 Task: Find connections with filter location Iracemápolis with filter topic #healthwith filter profile language Potuguese with filter current company Merino Consulting Services with filter school Tumkur University, Tumkur with filter industry Breweries with filter service category Information Security with filter keywords title Building Inspector
Action: Mouse moved to (480, 93)
Screenshot: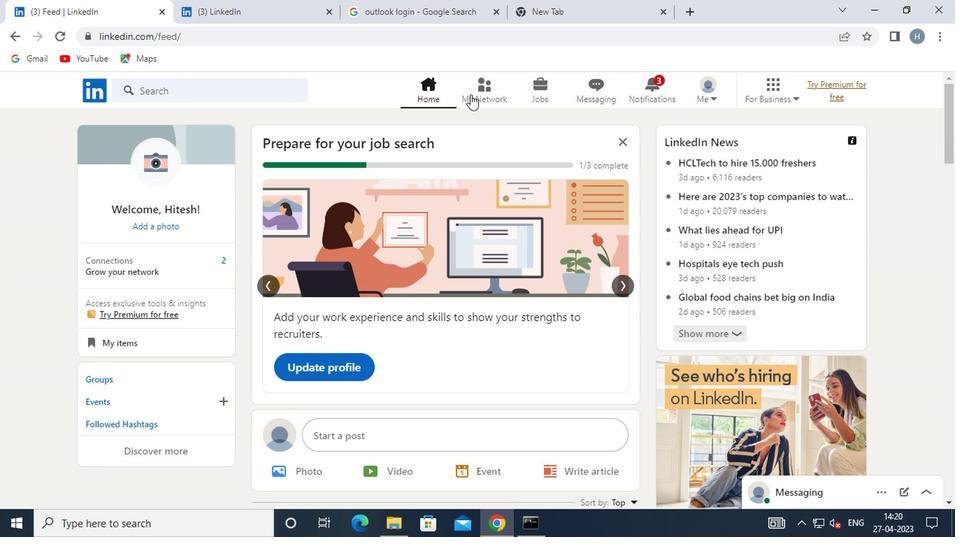 
Action: Mouse pressed left at (480, 93)
Screenshot: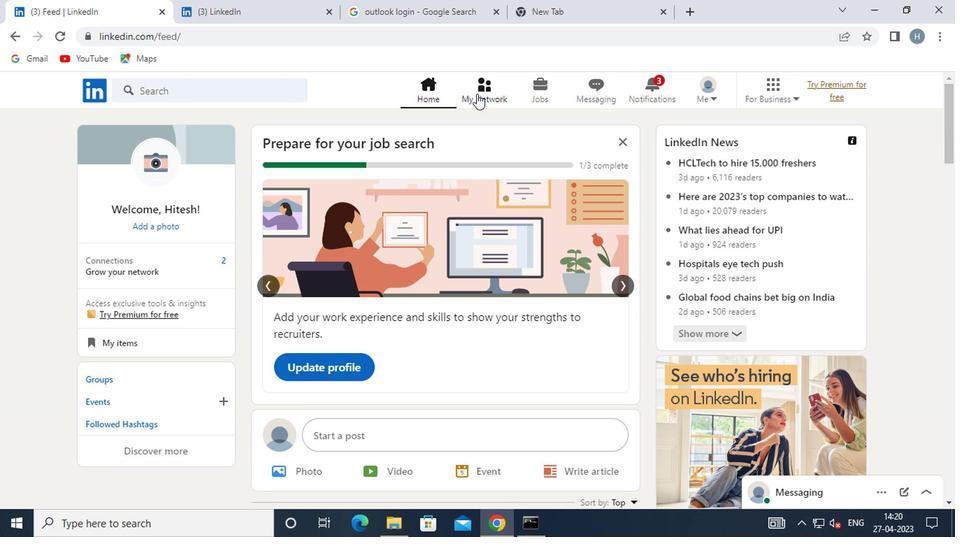 
Action: Mouse moved to (204, 166)
Screenshot: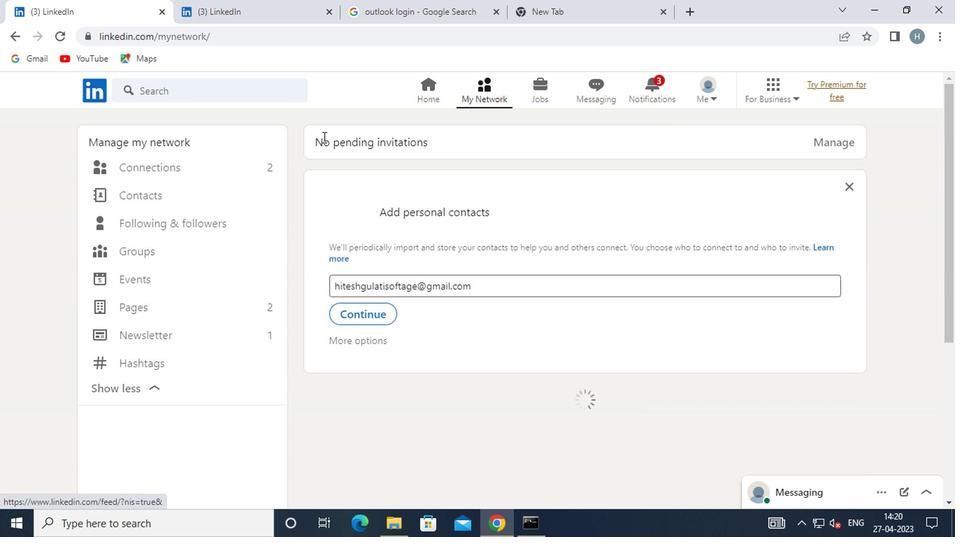 
Action: Mouse pressed left at (204, 166)
Screenshot: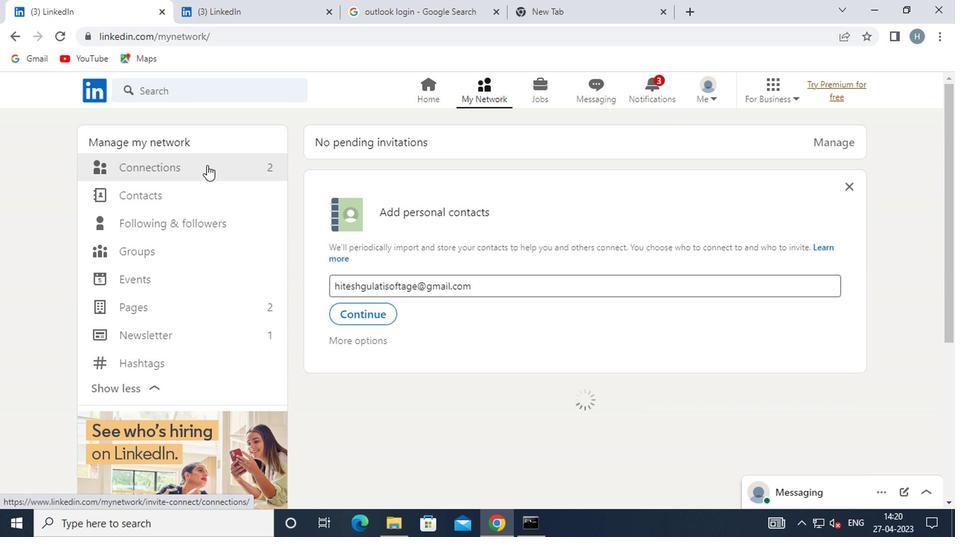 
Action: Mouse moved to (571, 165)
Screenshot: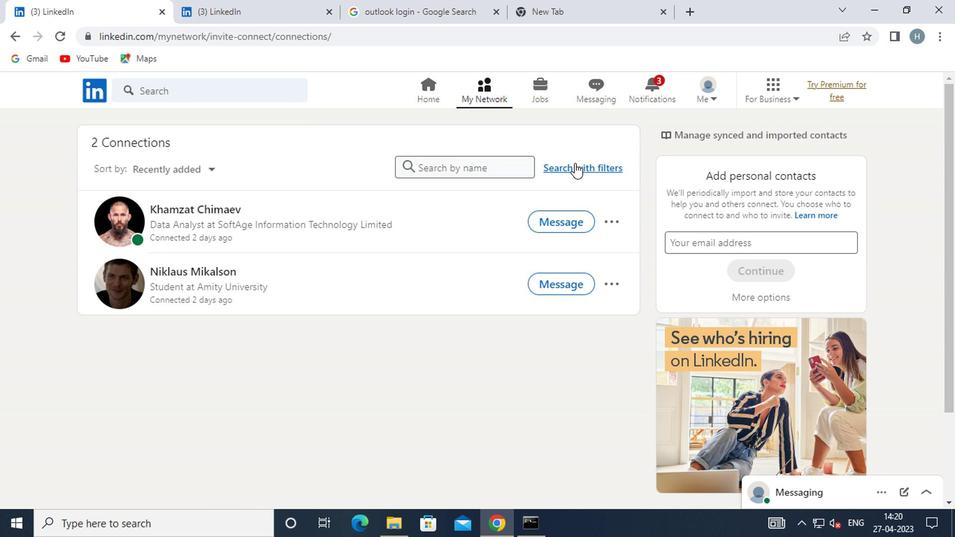 
Action: Mouse pressed left at (571, 165)
Screenshot: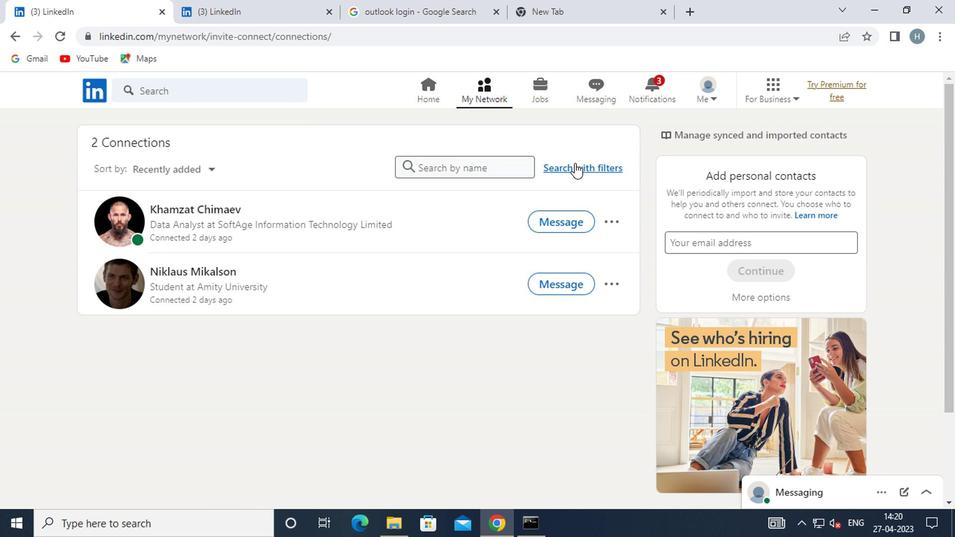 
Action: Mouse moved to (515, 129)
Screenshot: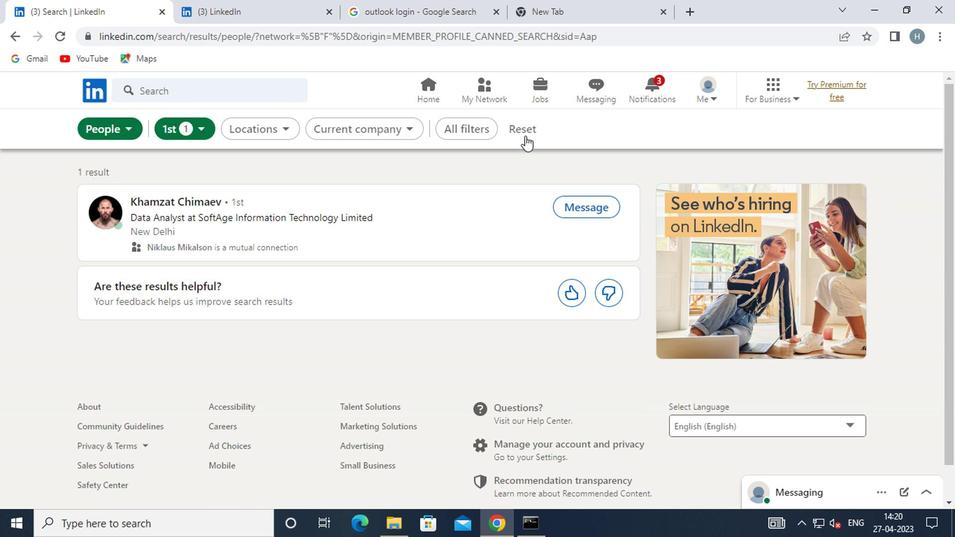 
Action: Mouse pressed left at (515, 129)
Screenshot: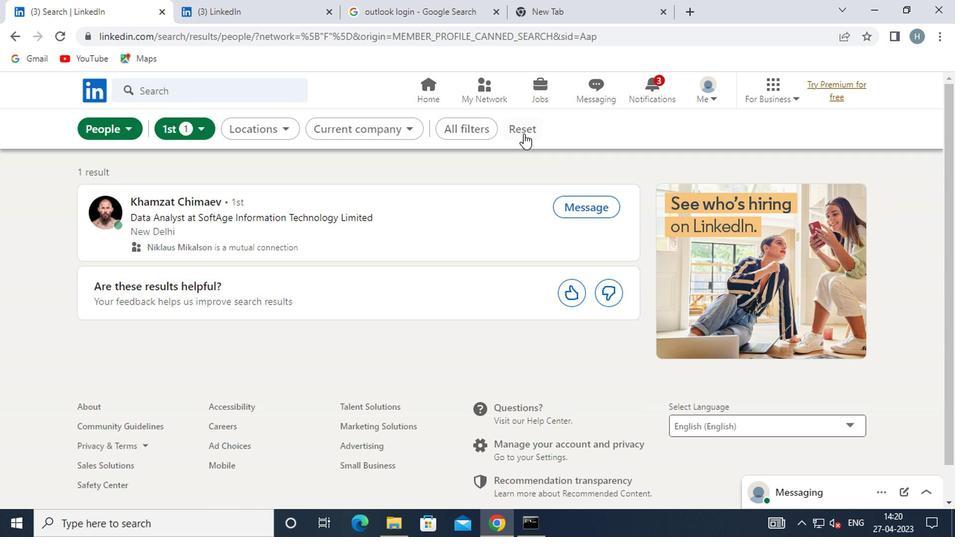 
Action: Mouse moved to (496, 129)
Screenshot: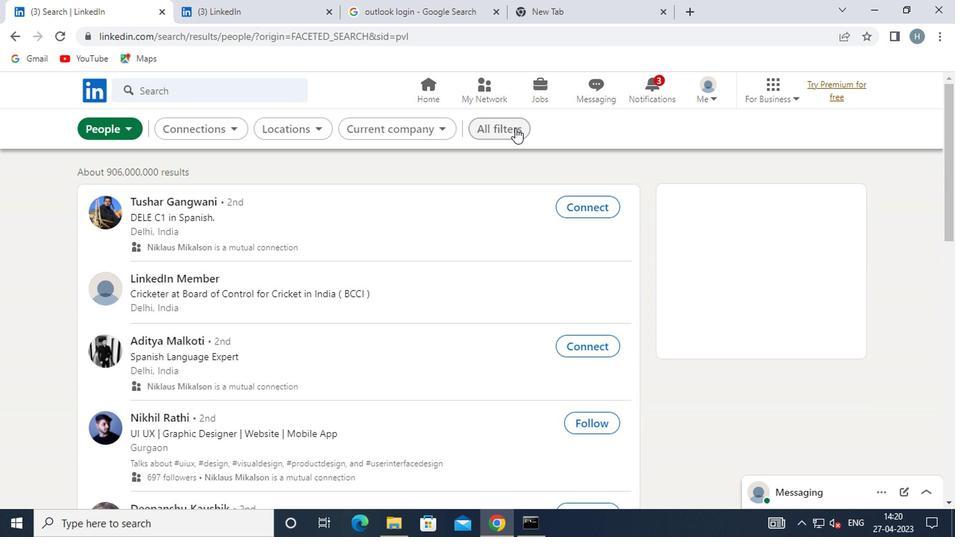 
Action: Mouse pressed left at (496, 129)
Screenshot: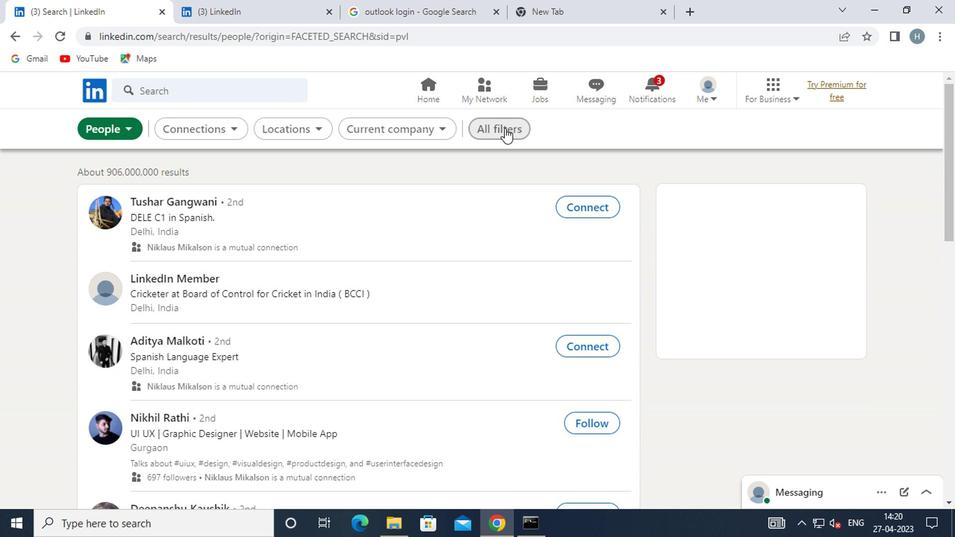 
Action: Mouse moved to (698, 327)
Screenshot: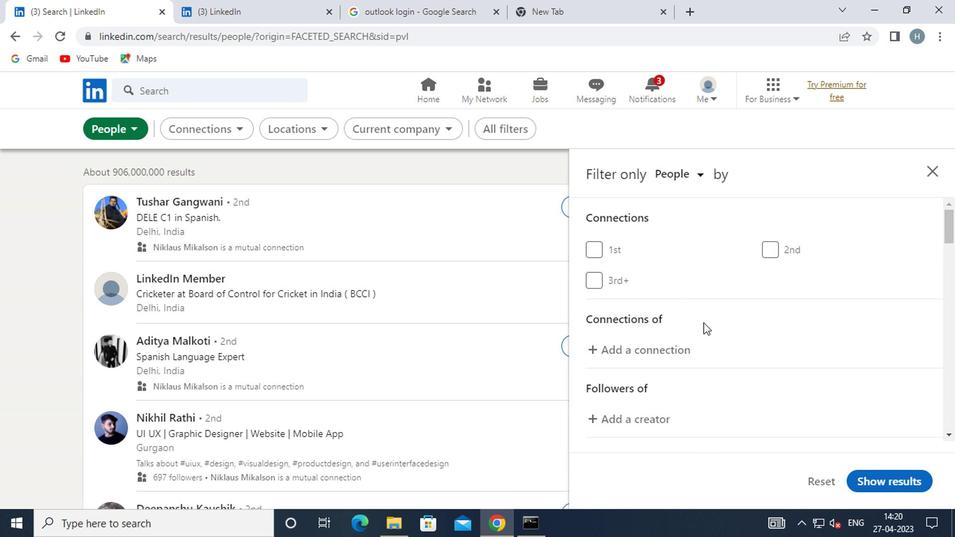 
Action: Mouse scrolled (698, 326) with delta (0, 0)
Screenshot: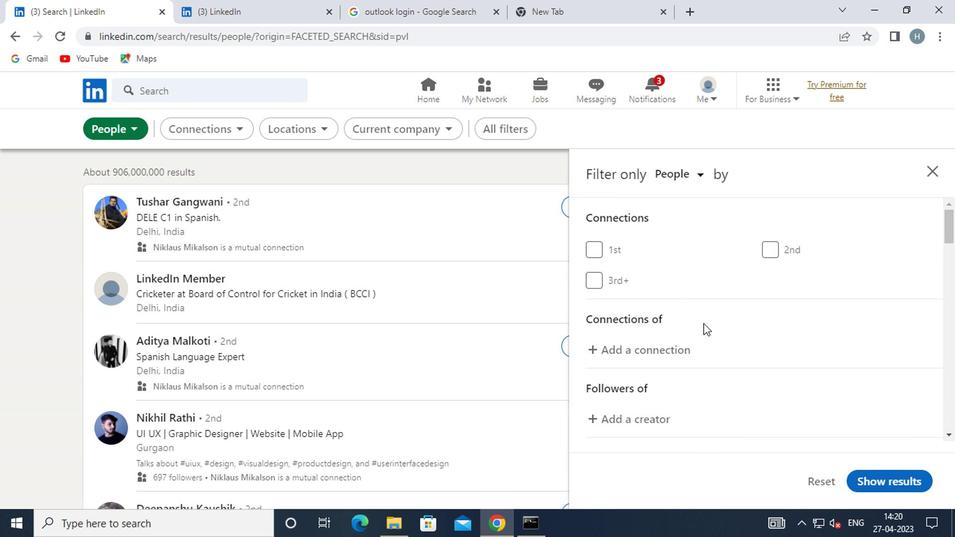 
Action: Mouse scrolled (698, 326) with delta (0, 0)
Screenshot: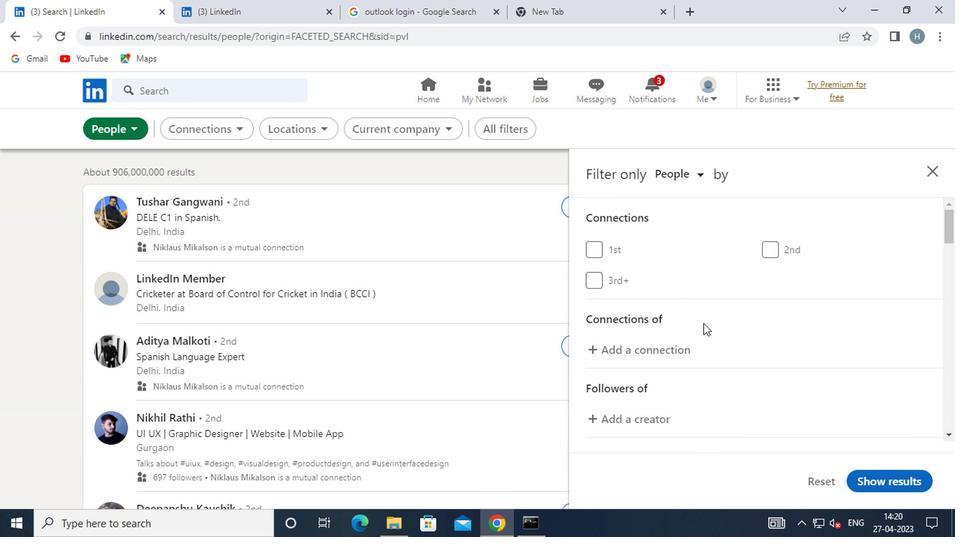 
Action: Mouse scrolled (698, 326) with delta (0, 0)
Screenshot: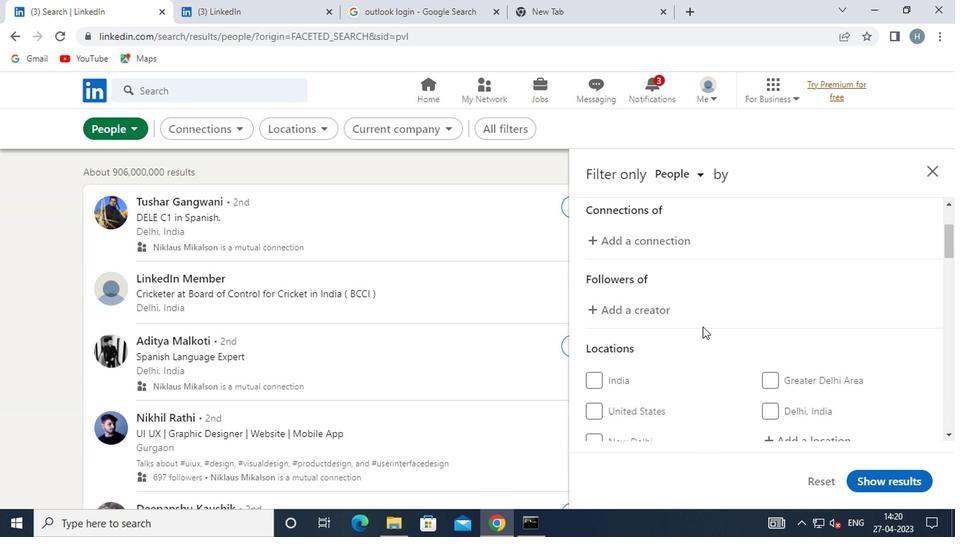 
Action: Mouse moved to (777, 337)
Screenshot: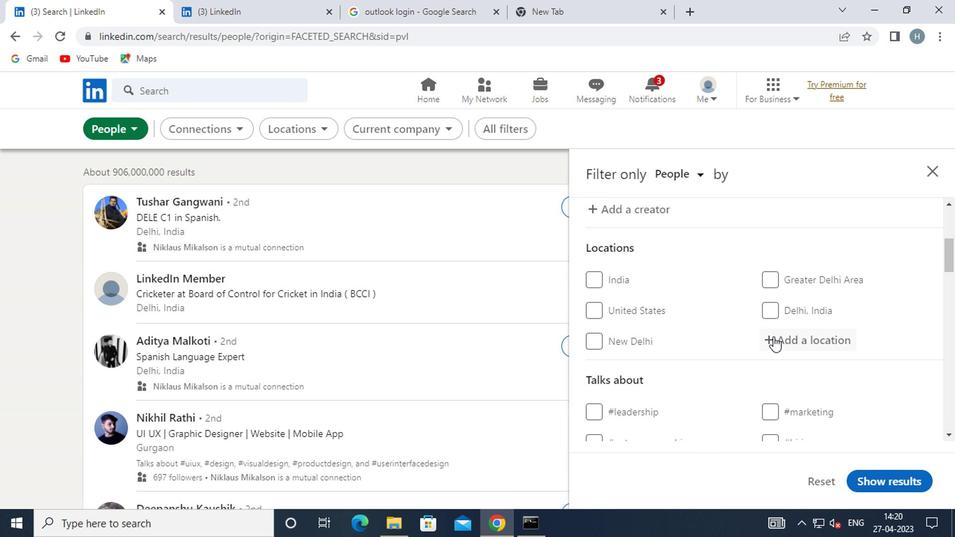 
Action: Mouse pressed left at (777, 337)
Screenshot: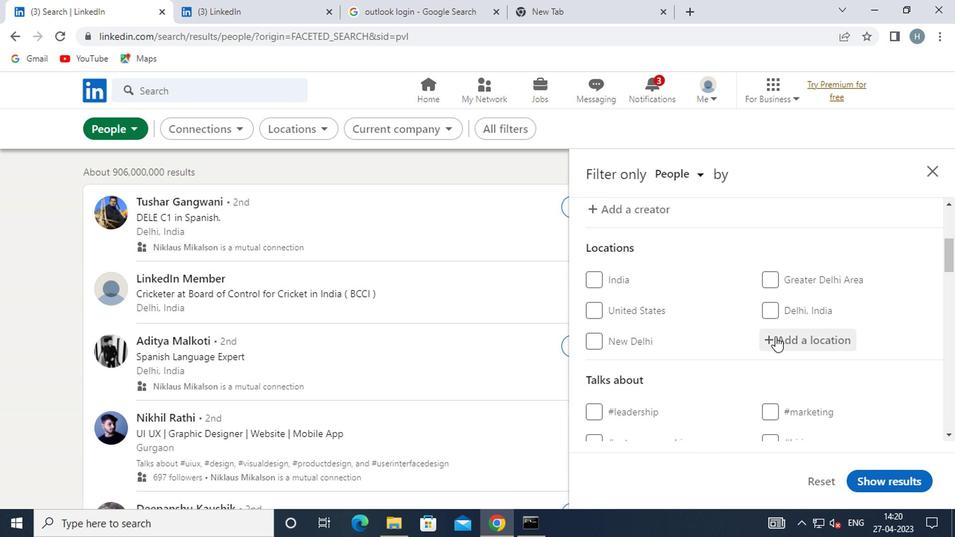 
Action: Mouse moved to (779, 337)
Screenshot: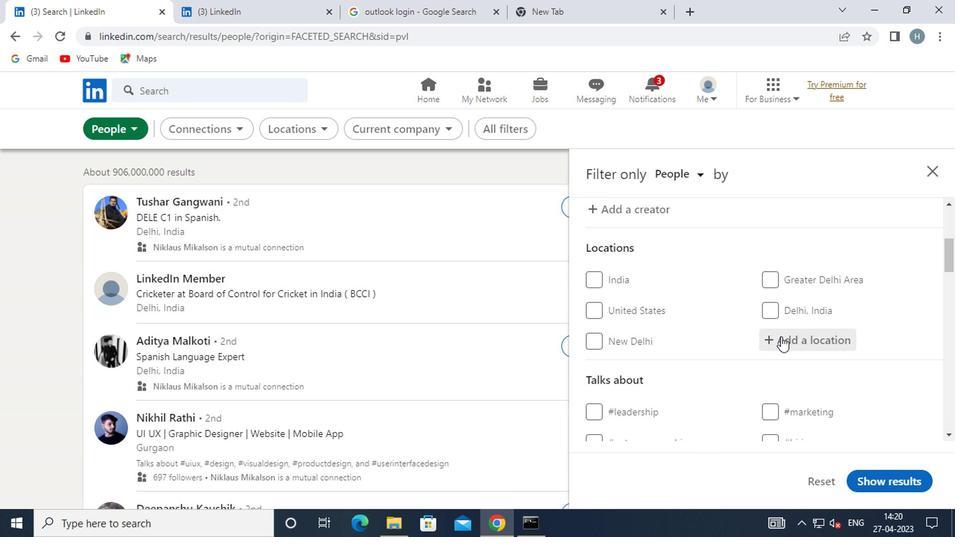 
Action: Key pressed iracemapolis
Screenshot: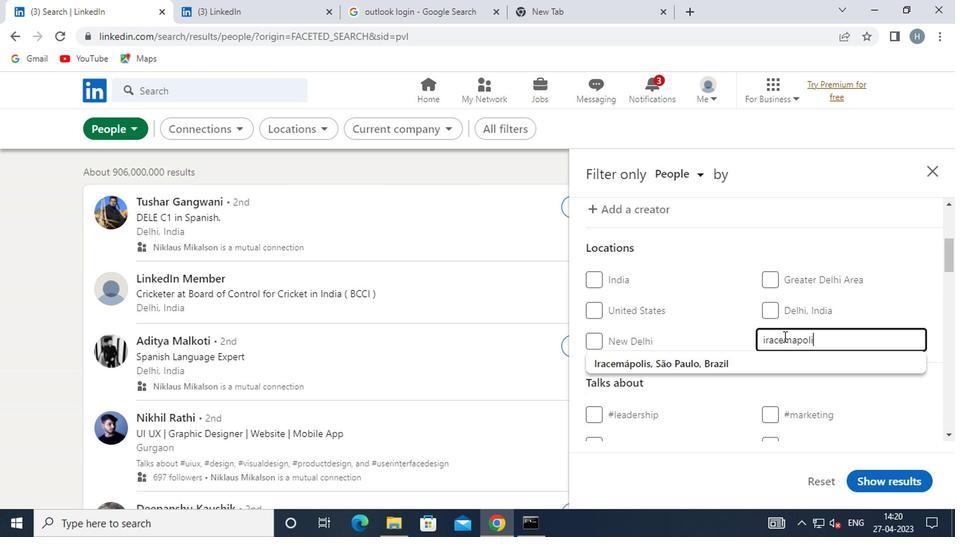 
Action: Mouse moved to (902, 314)
Screenshot: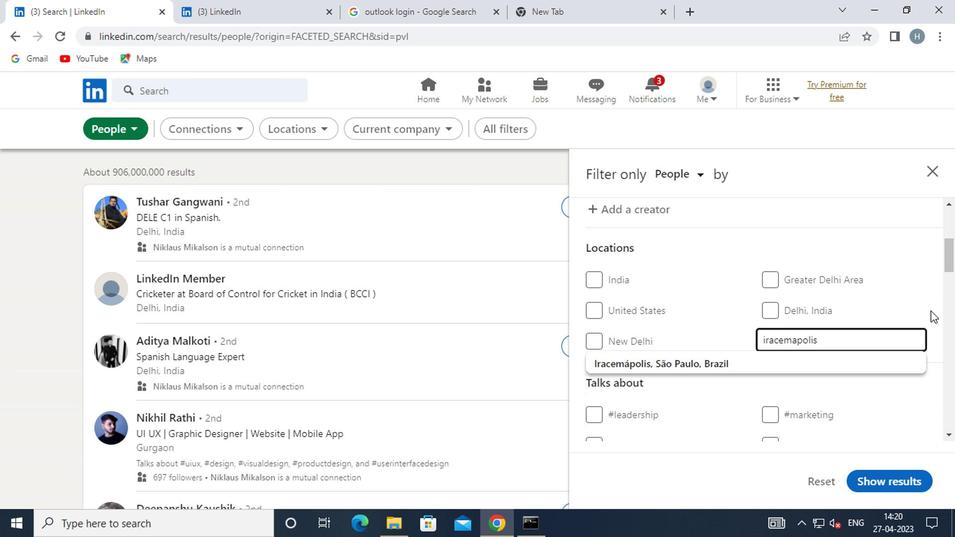 
Action: Mouse pressed left at (902, 314)
Screenshot: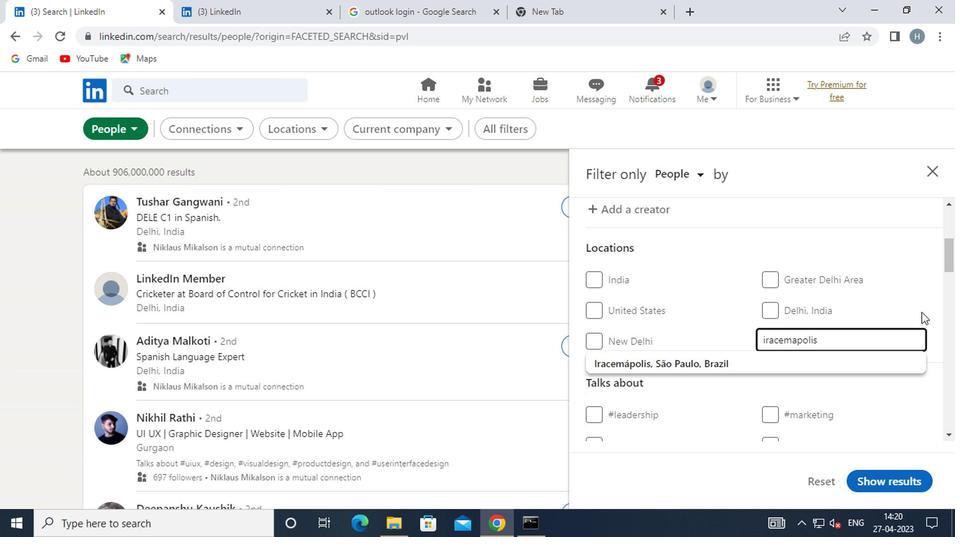 
Action: Mouse moved to (888, 316)
Screenshot: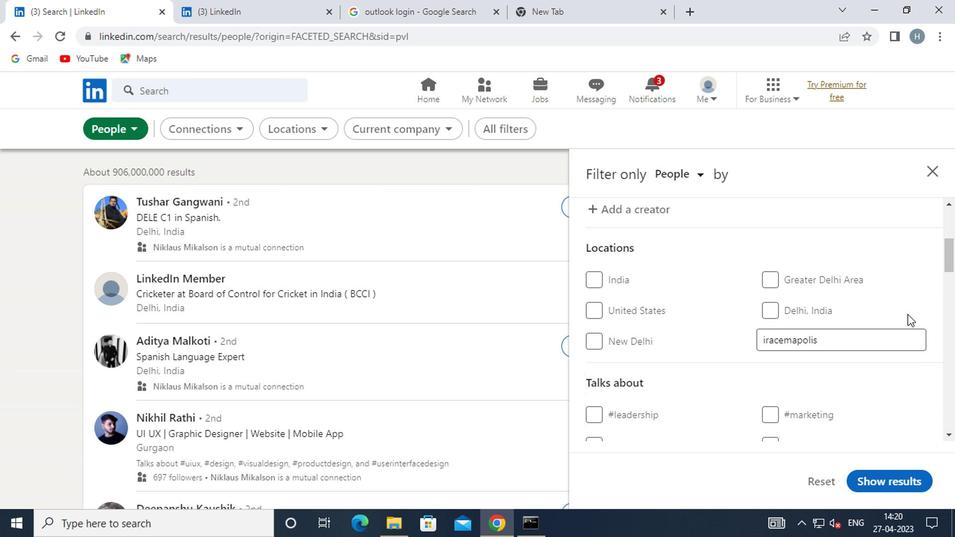 
Action: Mouse scrolled (888, 315) with delta (0, 0)
Screenshot: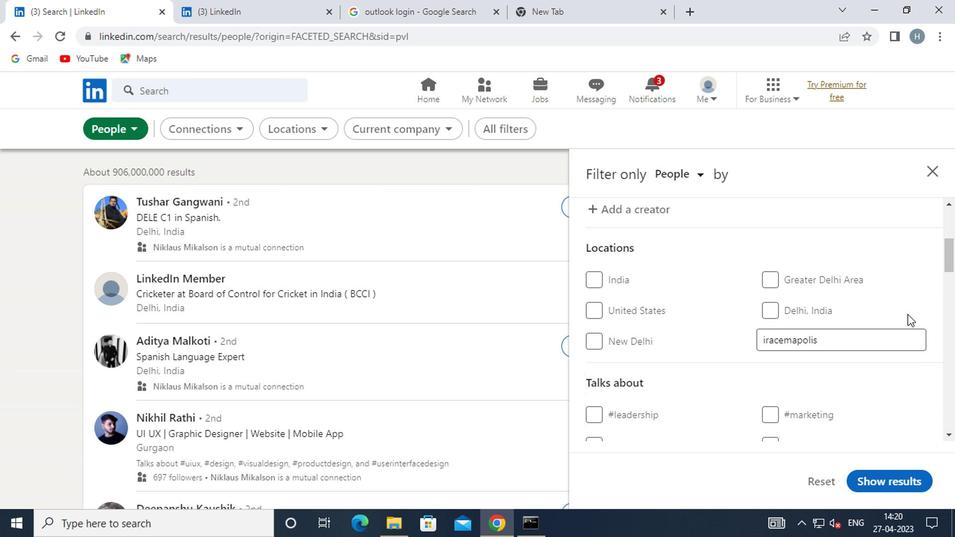 
Action: Mouse moved to (882, 316)
Screenshot: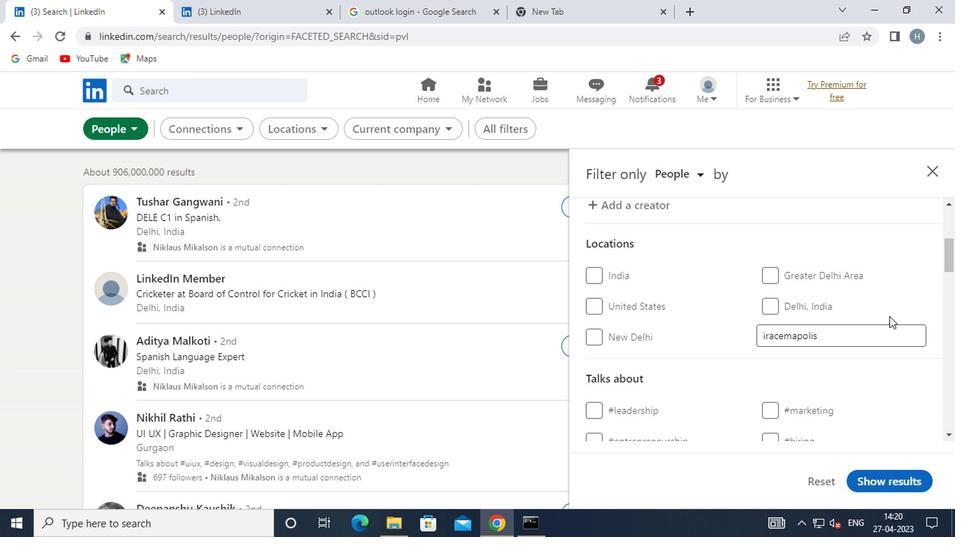 
Action: Mouse scrolled (882, 316) with delta (0, 0)
Screenshot: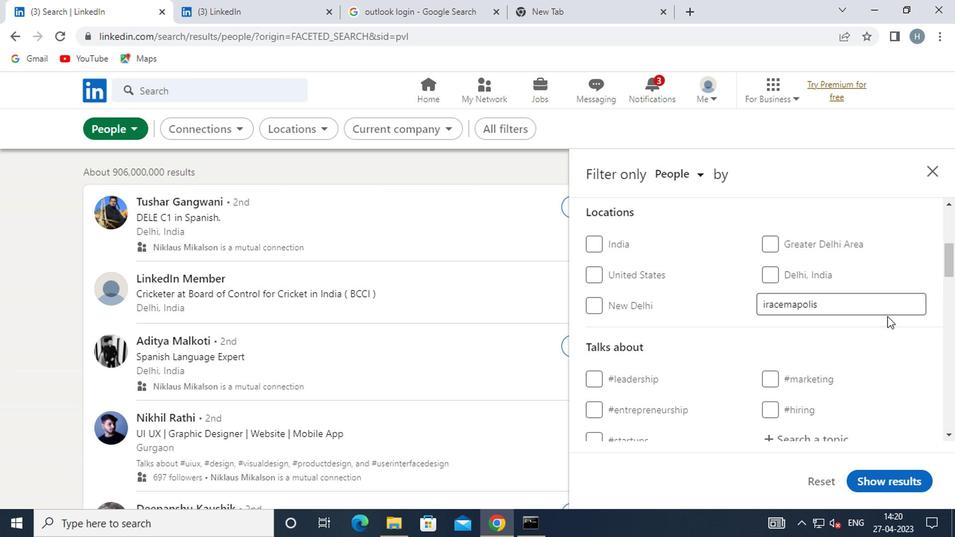
Action: Mouse moved to (801, 332)
Screenshot: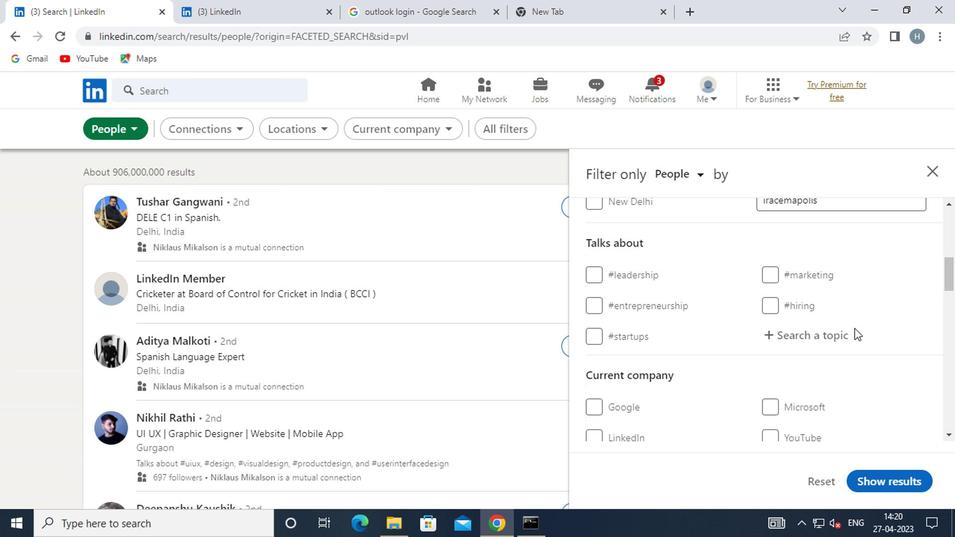 
Action: Mouse pressed left at (801, 332)
Screenshot: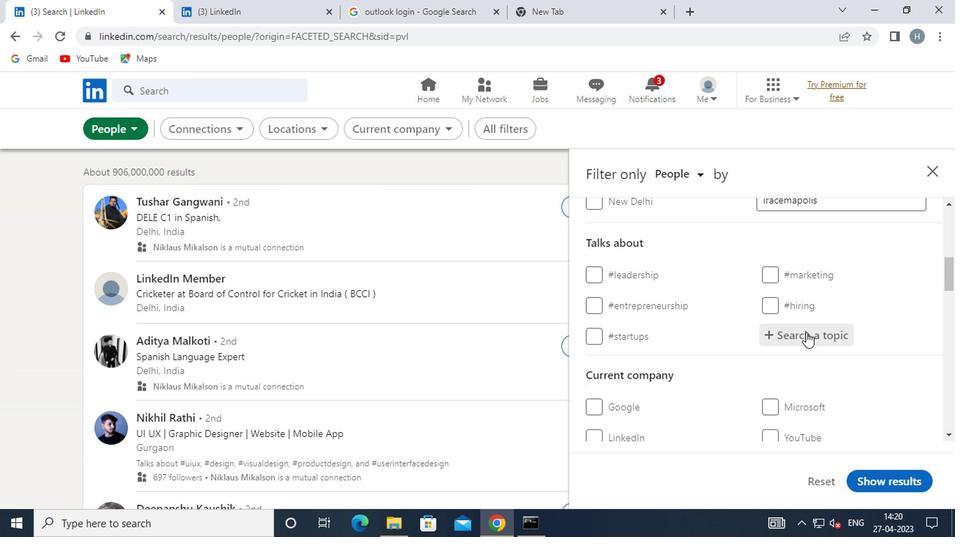 
Action: Mouse moved to (797, 330)
Screenshot: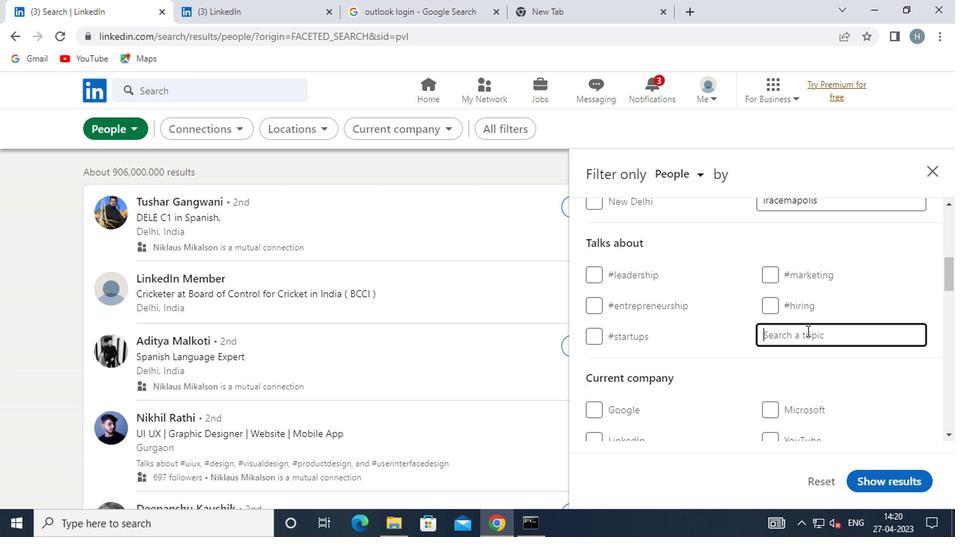 
Action: Key pressed <Key.shift>#HE
Screenshot: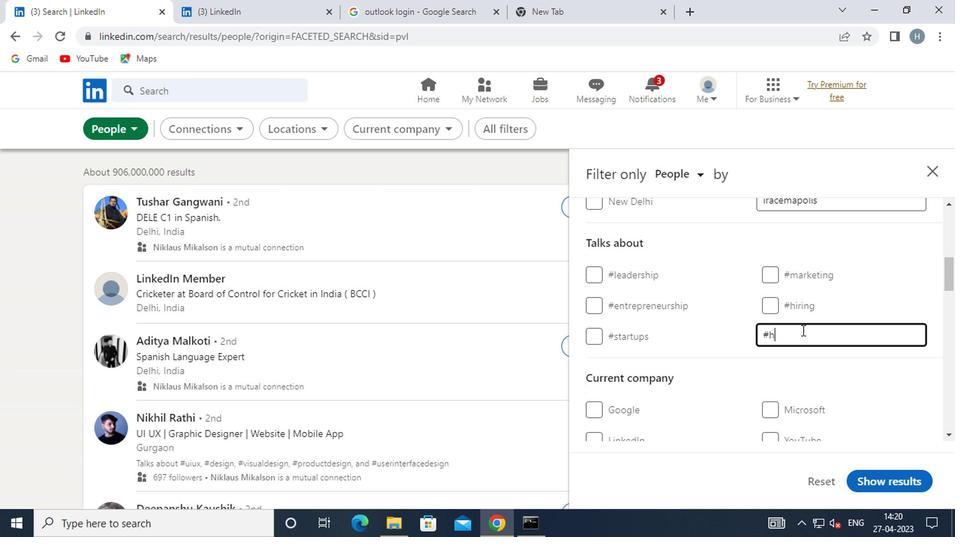 
Action: Mouse moved to (795, 330)
Screenshot: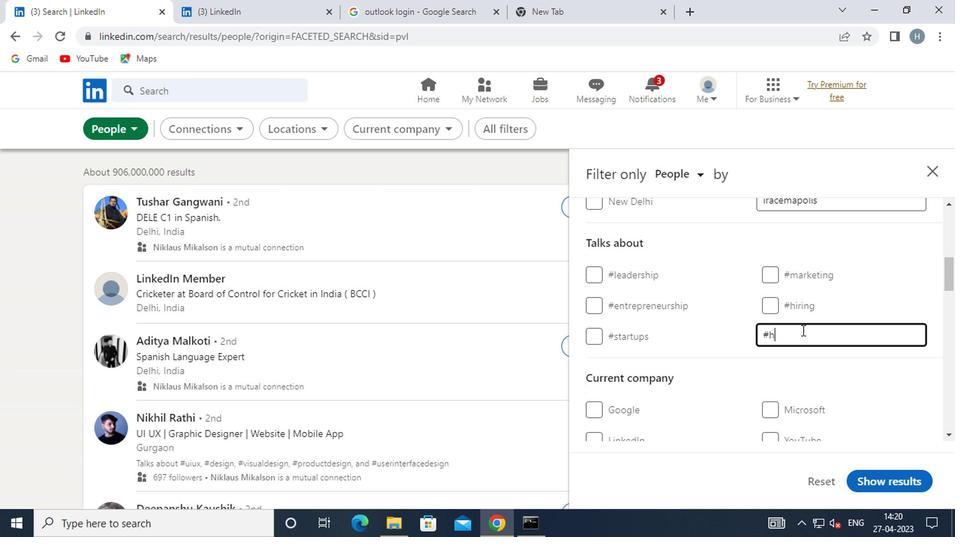 
Action: Key pressed ALTHWITH
Screenshot: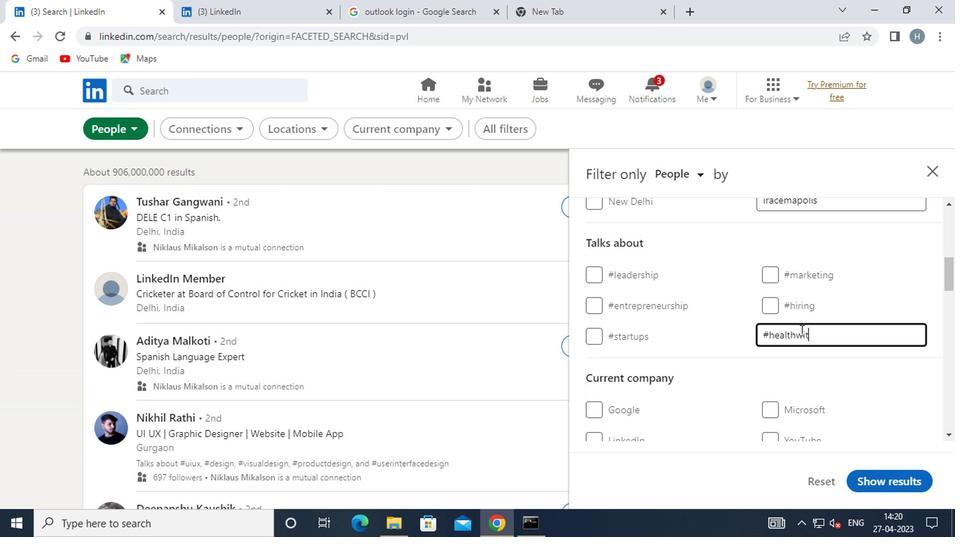 
Action: Mouse moved to (823, 373)
Screenshot: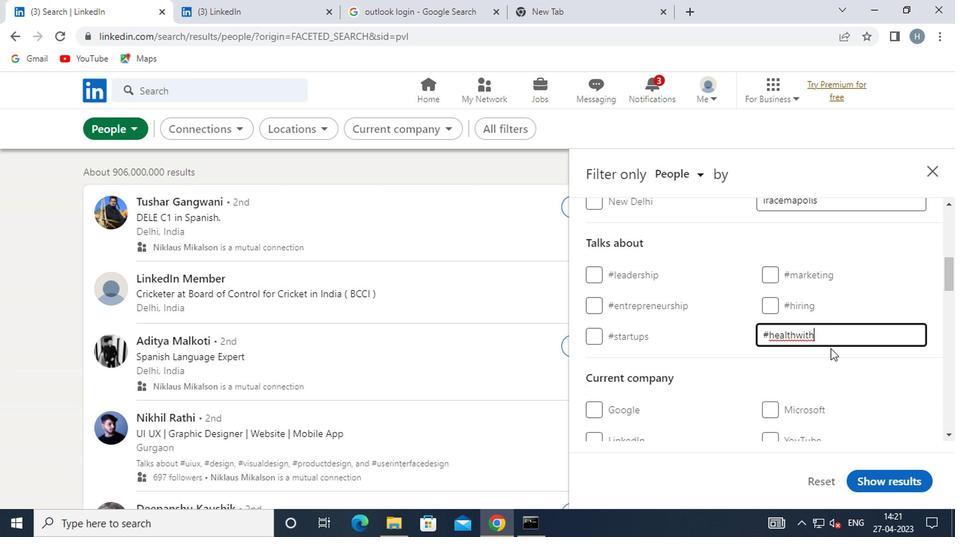 
Action: Mouse pressed left at (823, 373)
Screenshot: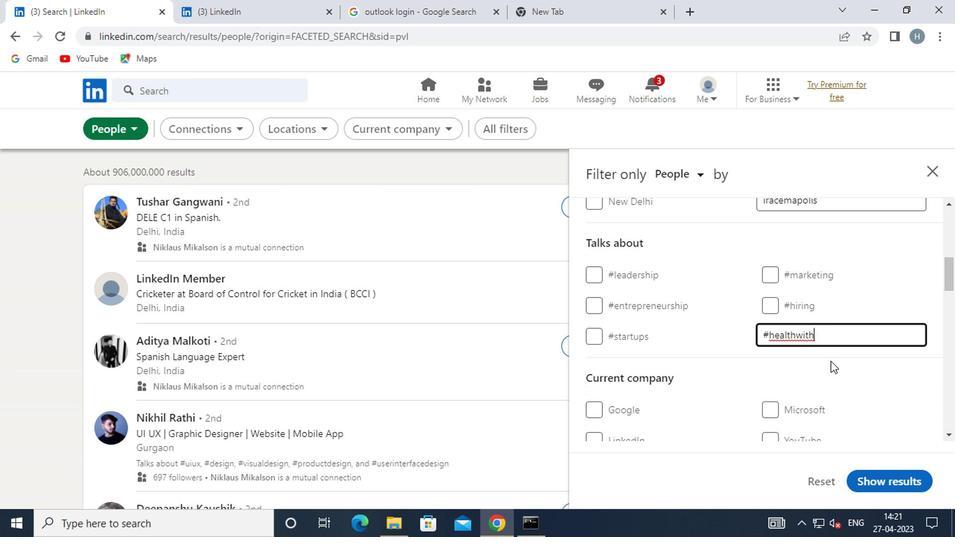 
Action: Mouse scrolled (823, 372) with delta (0, 0)
Screenshot: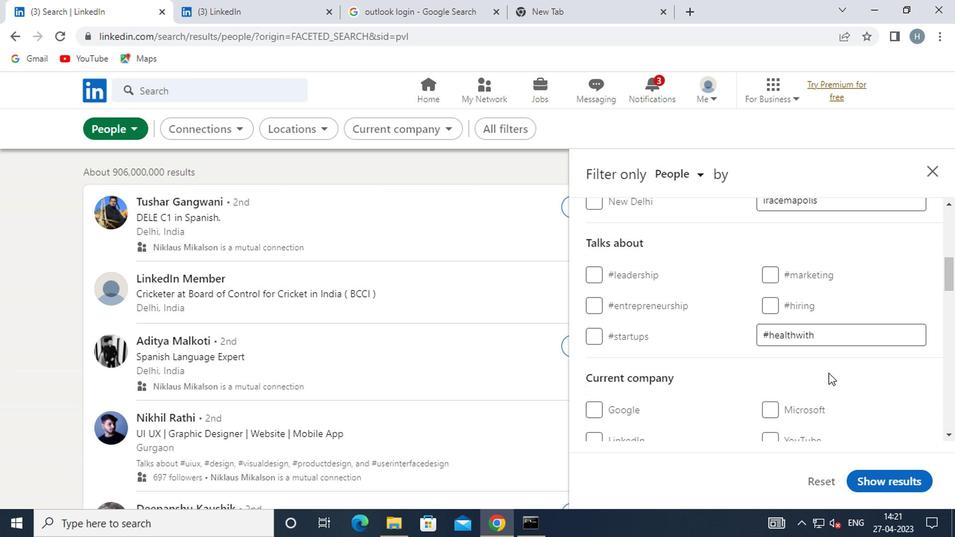 
Action: Mouse moved to (812, 393)
Screenshot: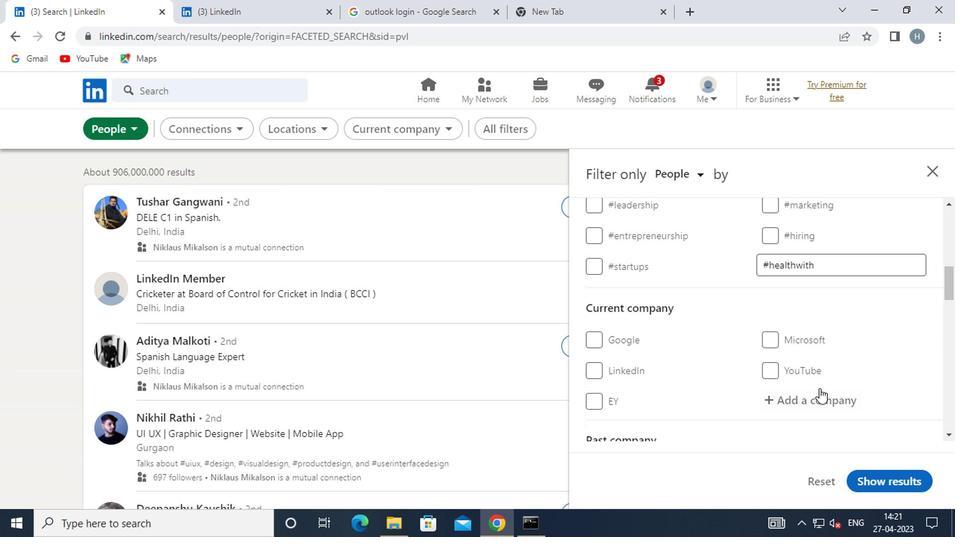 
Action: Mouse pressed left at (812, 393)
Screenshot: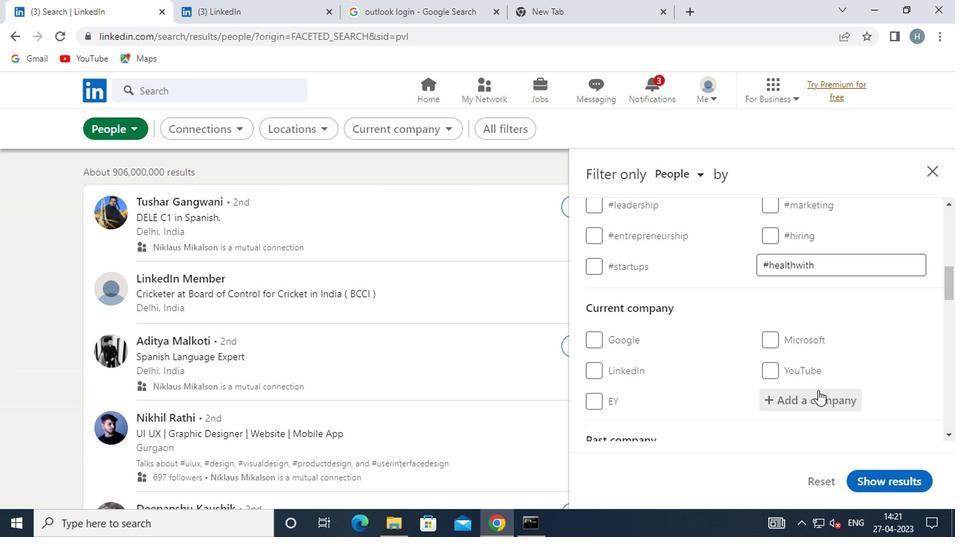 
Action: Key pressed <Key.shift>MERINO<Key.space><Key.shift>CO
Screenshot: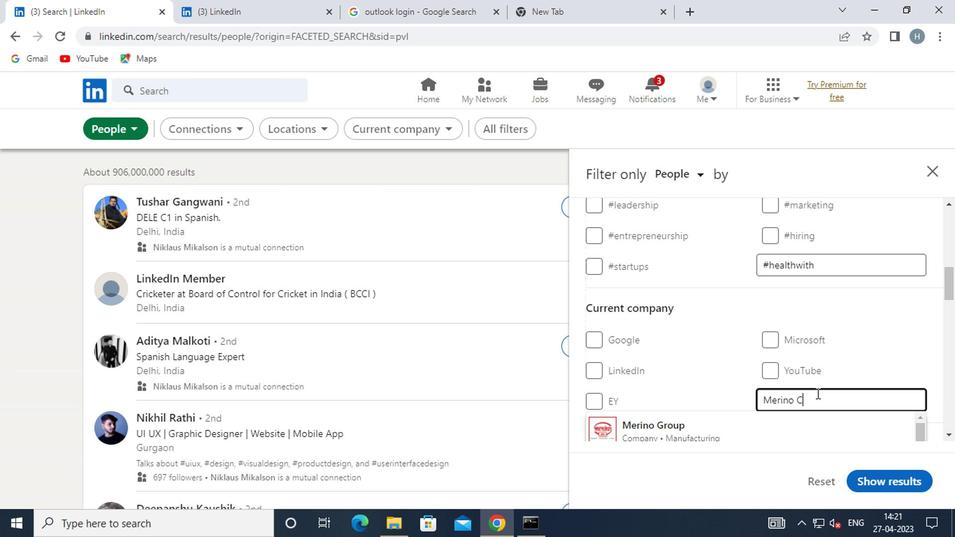 
Action: Mouse moved to (773, 398)
Screenshot: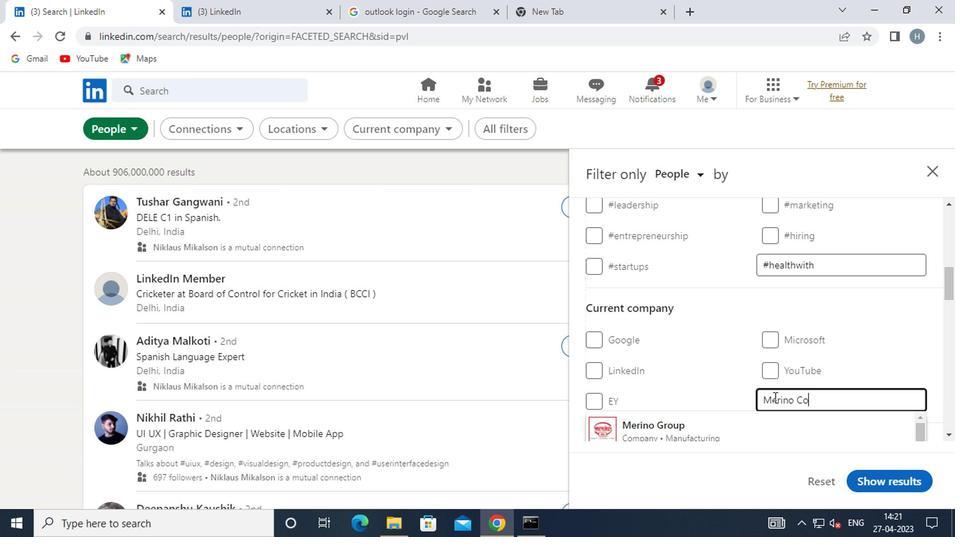 
Action: Mouse scrolled (773, 398) with delta (0, 0)
Screenshot: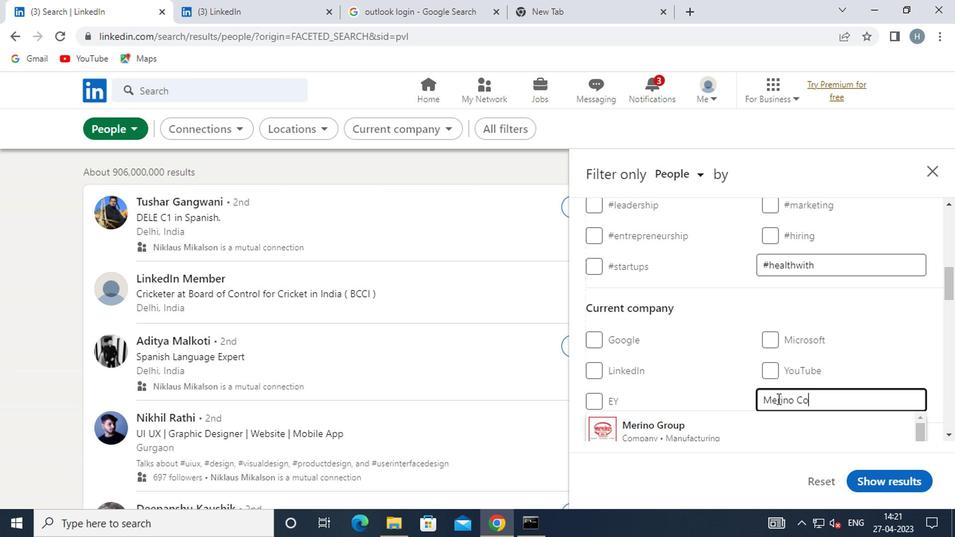 
Action: Mouse scrolled (773, 398) with delta (0, 0)
Screenshot: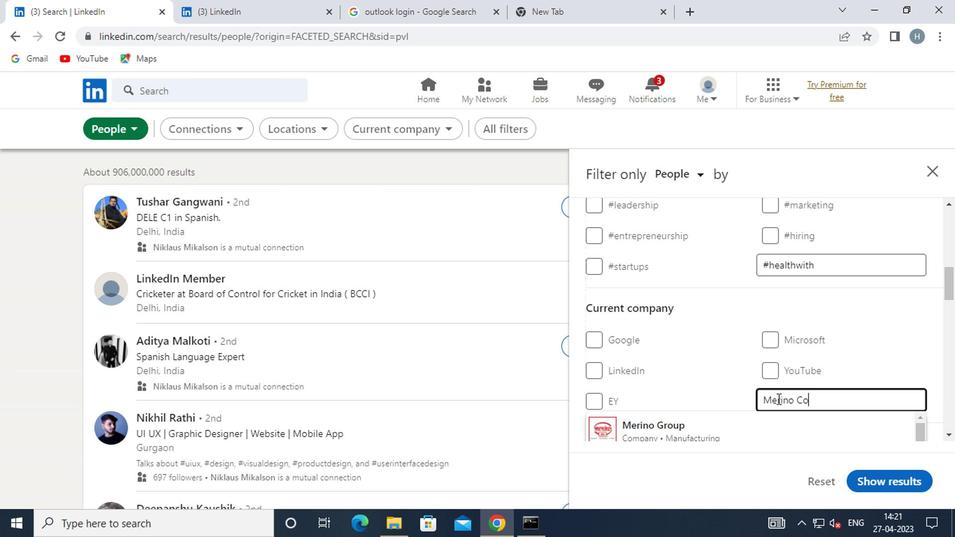 
Action: Mouse moved to (805, 388)
Screenshot: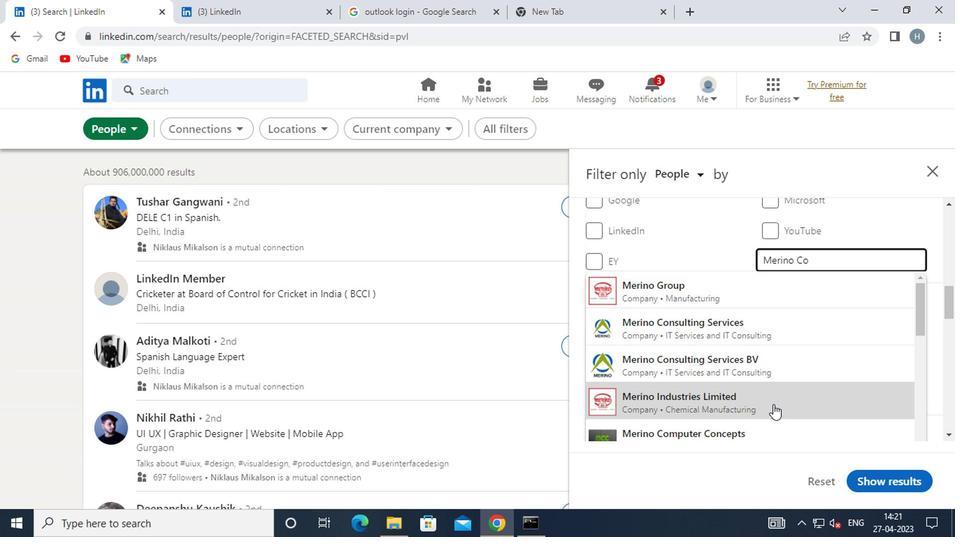 
Action: Key pressed NSU
Screenshot: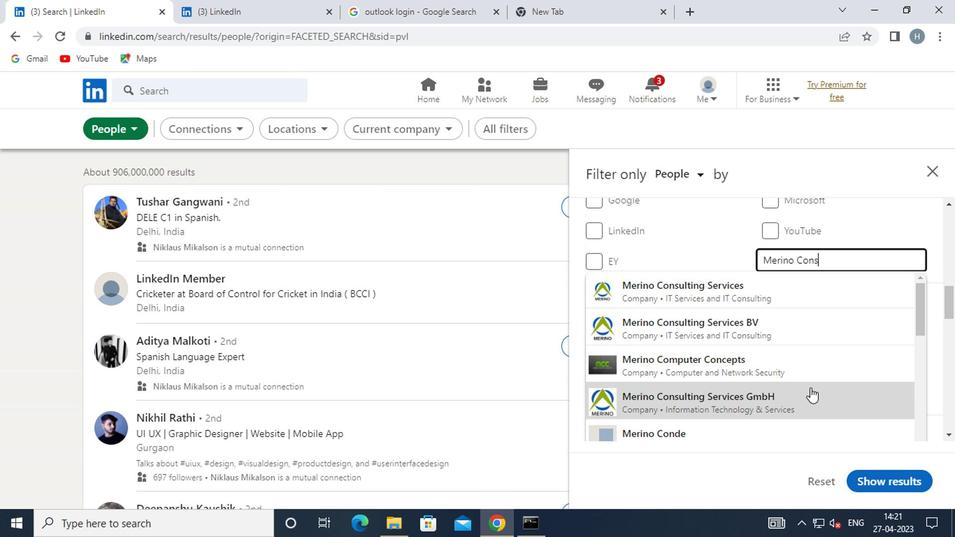 
Action: Mouse moved to (807, 387)
Screenshot: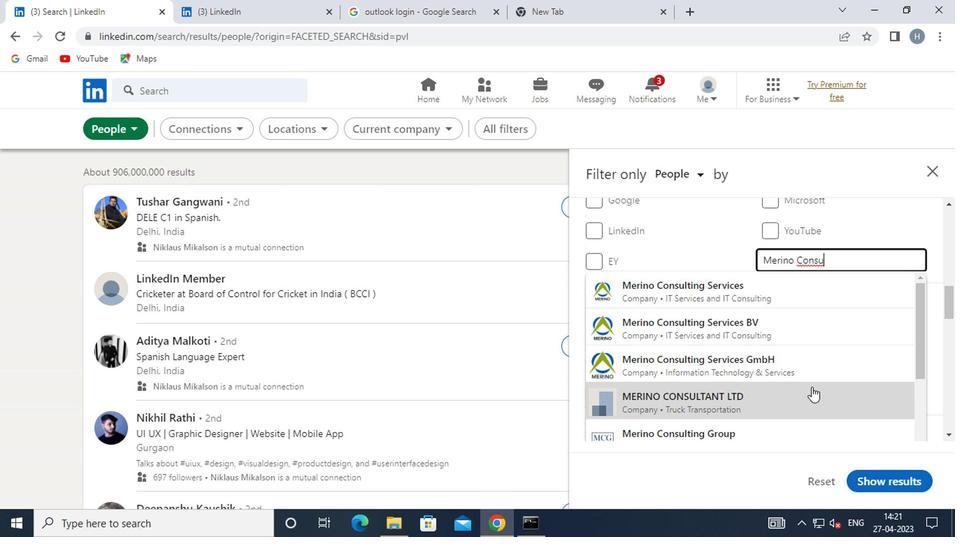 
Action: Key pressed L
Screenshot: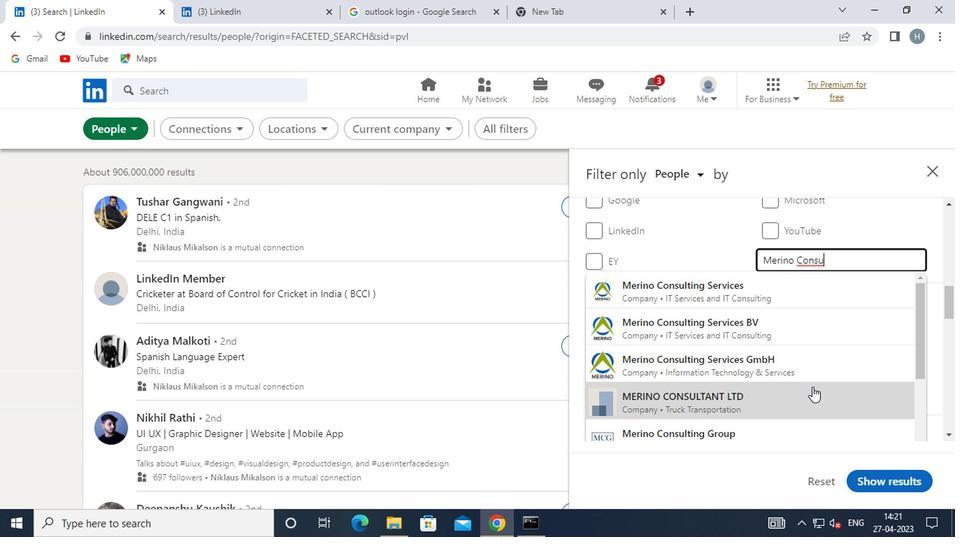 
Action: Mouse moved to (785, 296)
Screenshot: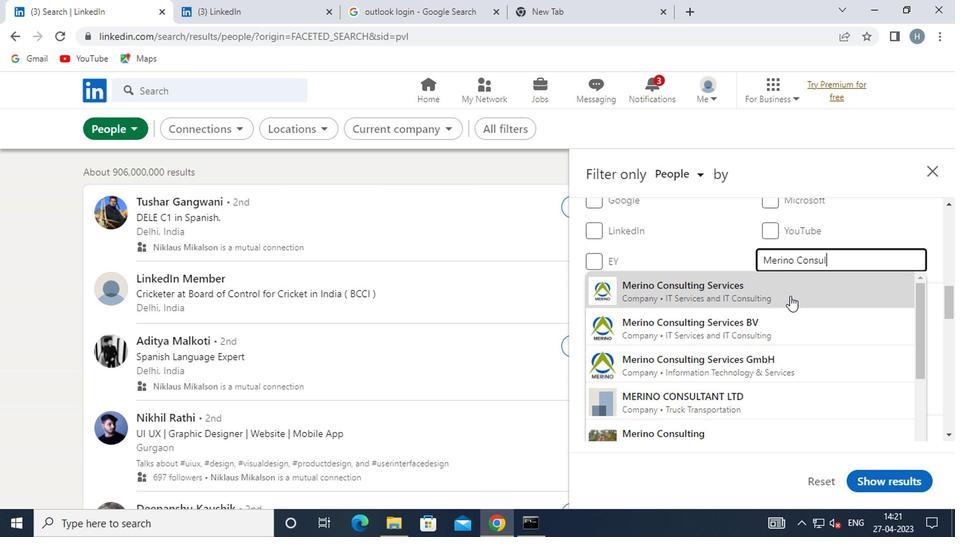 
Action: Mouse pressed left at (785, 296)
Screenshot: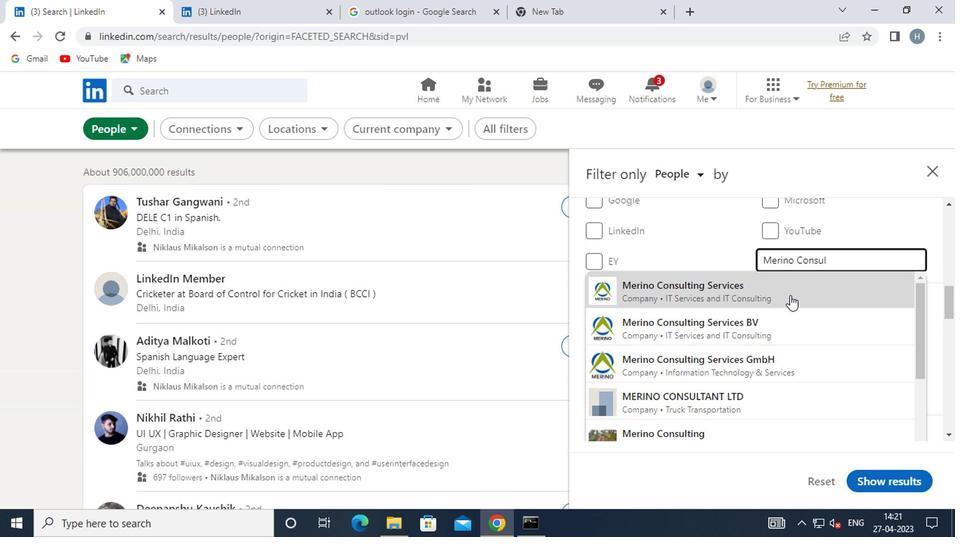 
Action: Mouse scrolled (785, 295) with delta (0, 0)
Screenshot: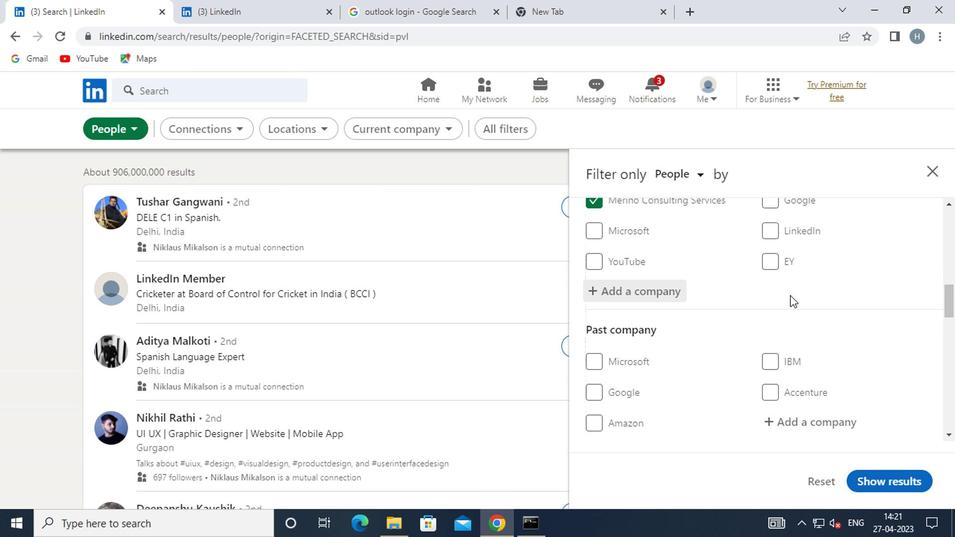 
Action: Mouse moved to (793, 371)
Screenshot: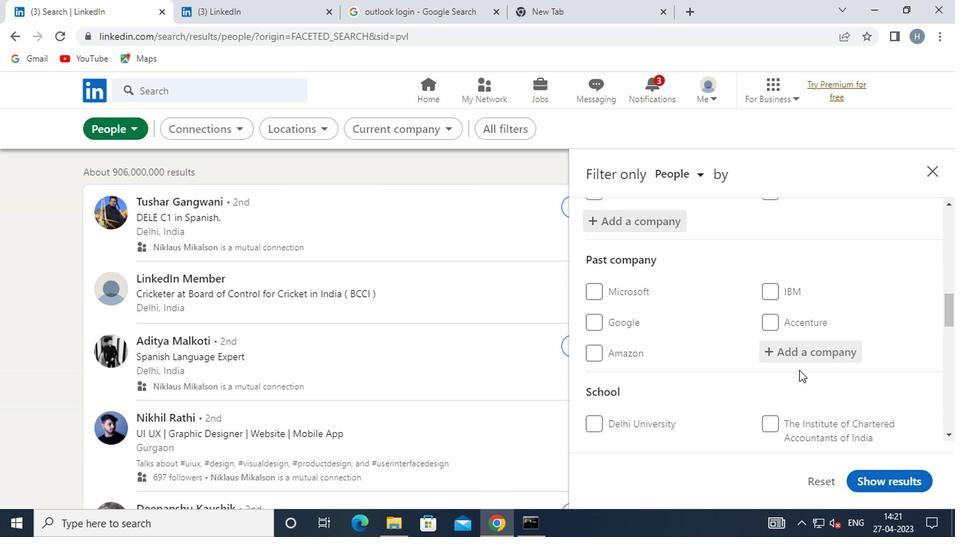 
Action: Mouse scrolled (793, 370) with delta (0, 0)
Screenshot: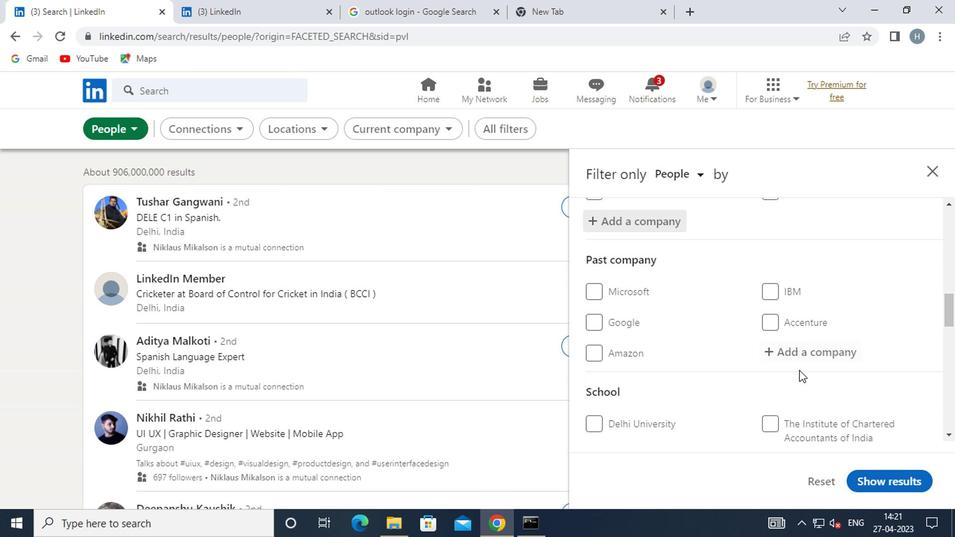 
Action: Mouse scrolled (793, 370) with delta (0, 0)
Screenshot: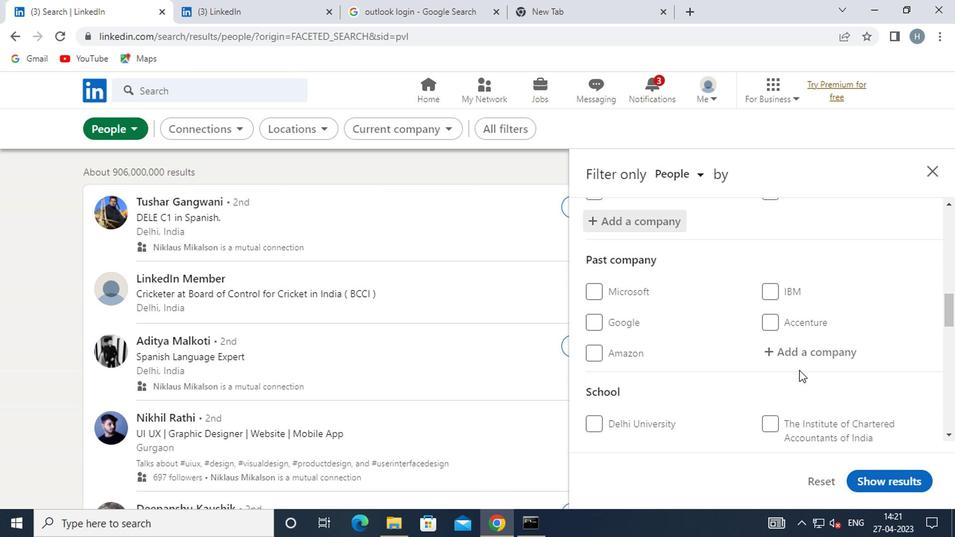 
Action: Mouse moved to (796, 353)
Screenshot: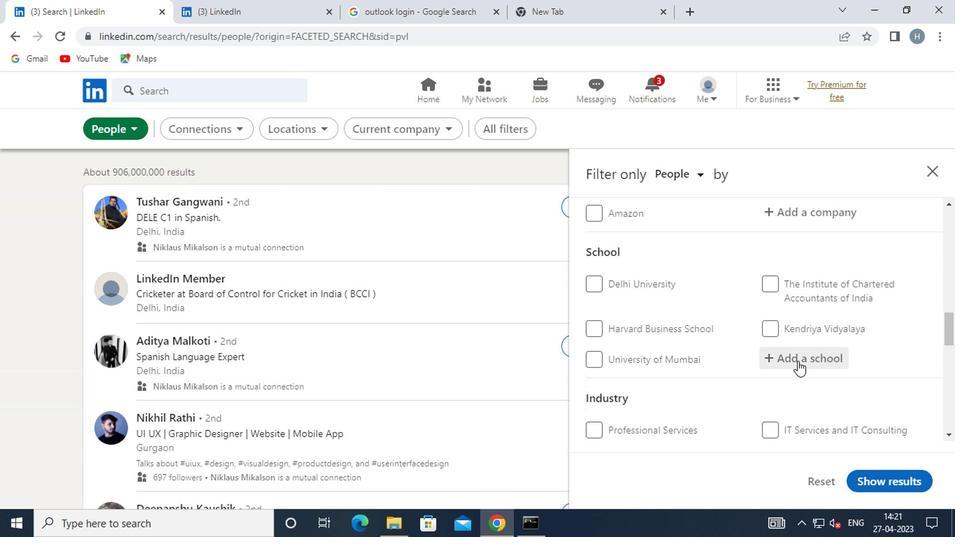 
Action: Mouse pressed left at (796, 353)
Screenshot: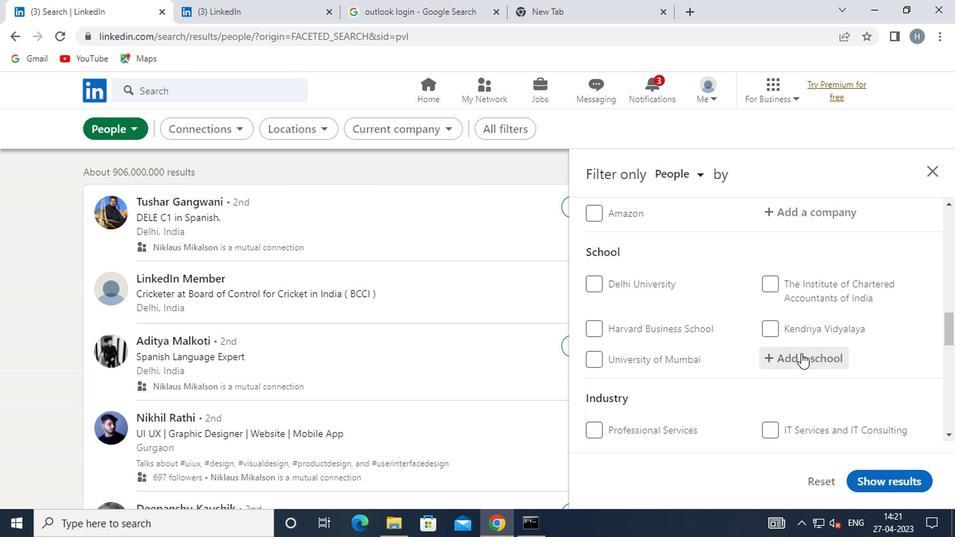 
Action: Key pressed <Key.shift>TUMKURU
Screenshot: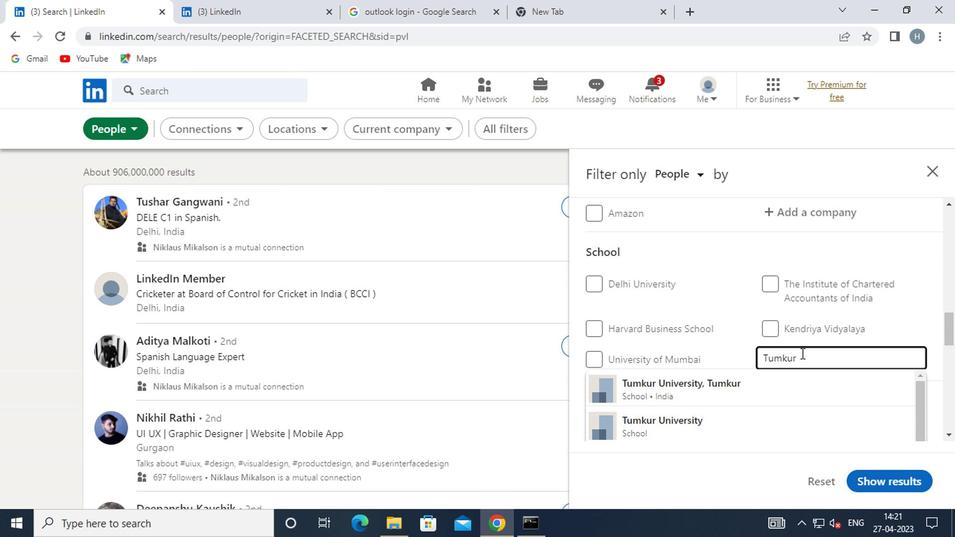 
Action: Mouse moved to (807, 360)
Screenshot: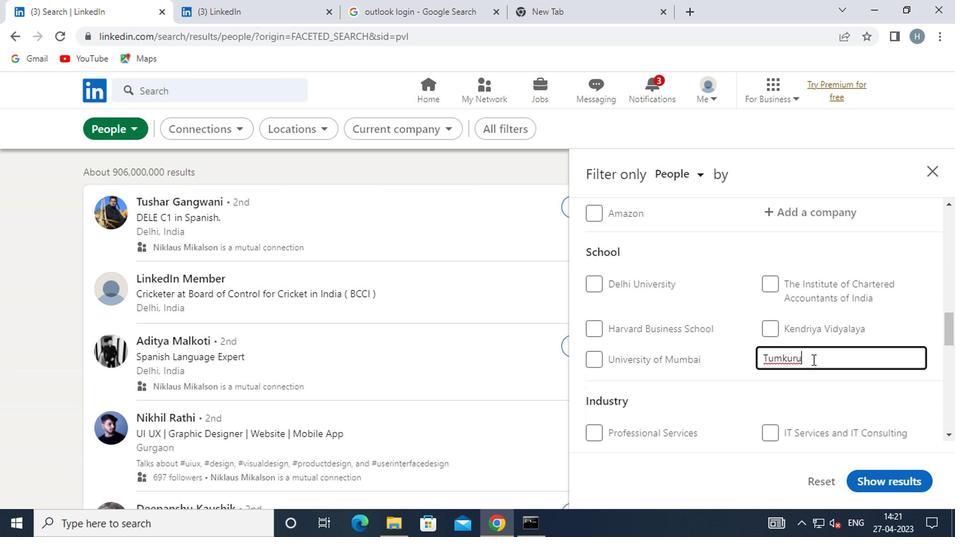 
Action: Key pressed <Key.backspace>
Screenshot: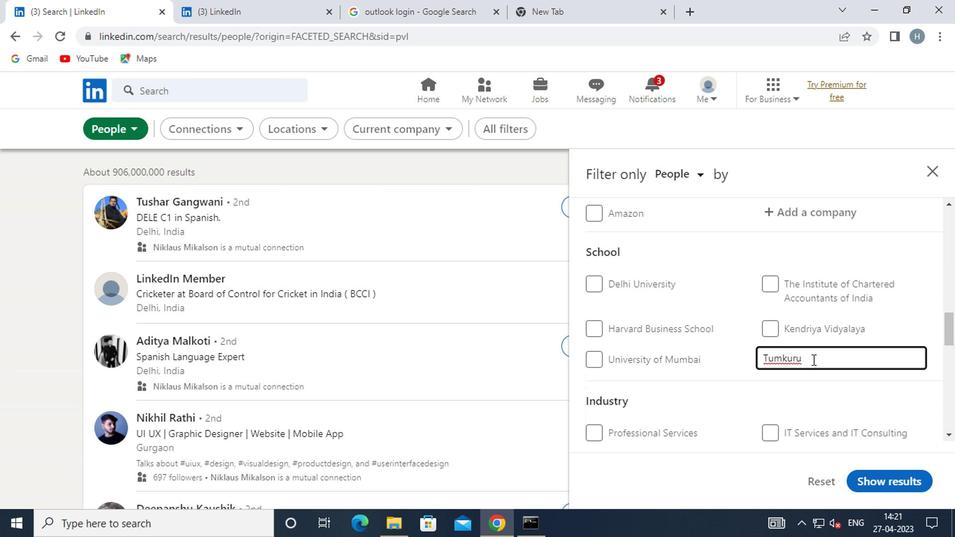 
Action: Mouse moved to (807, 361)
Screenshot: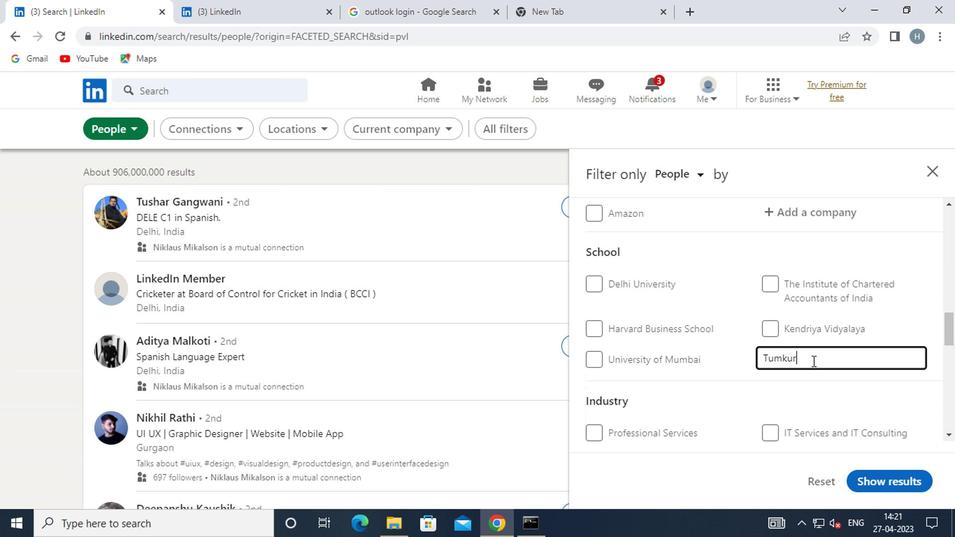 
Action: Key pressed <Key.space>
Screenshot: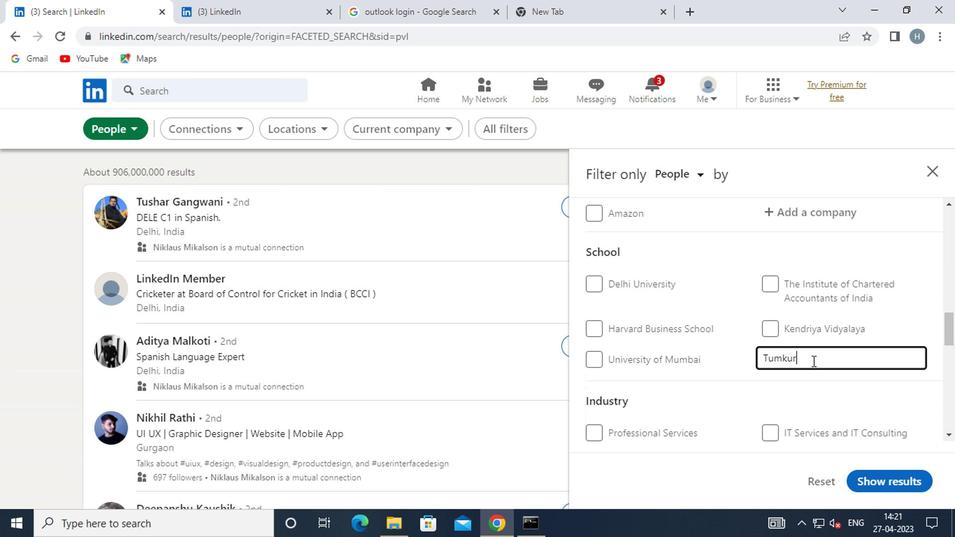 
Action: Mouse moved to (807, 358)
Screenshot: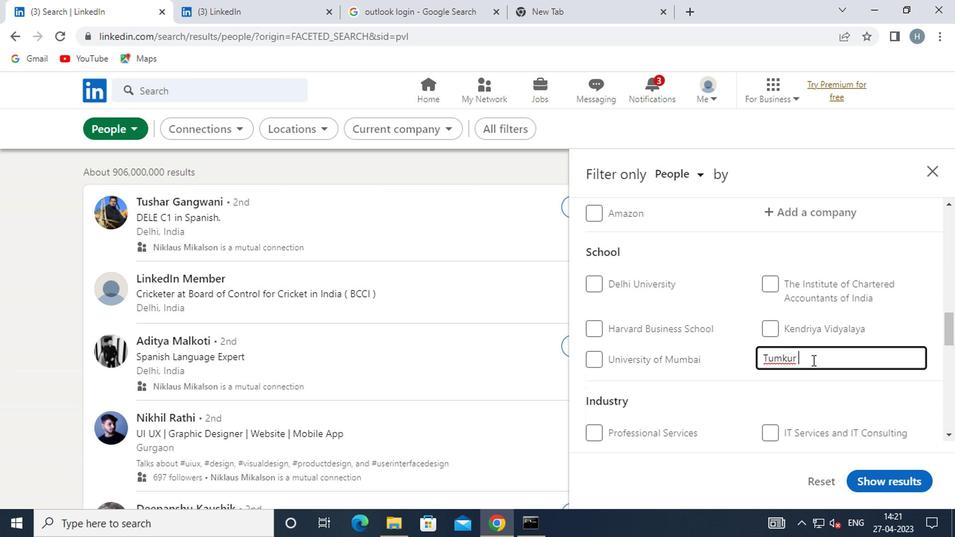
Action: Key pressed U
Screenshot: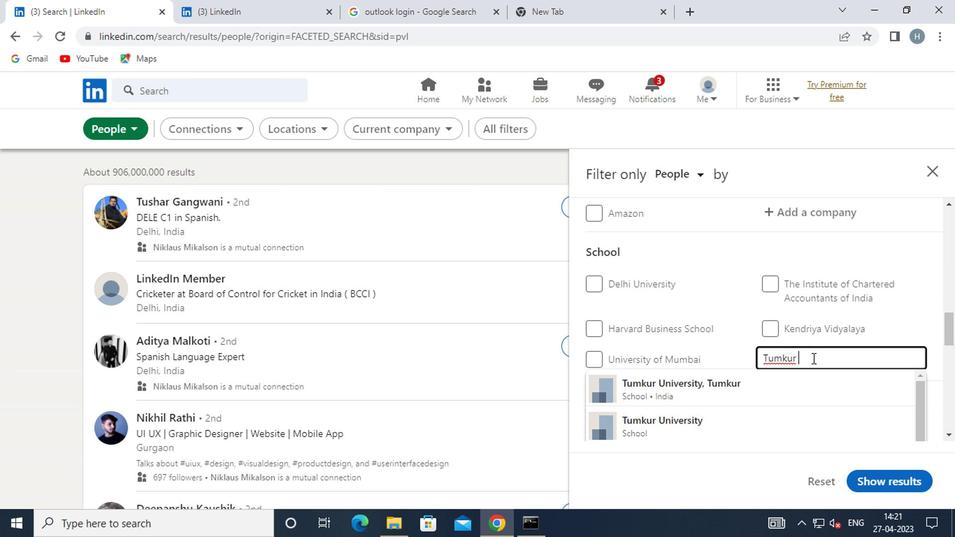 
Action: Mouse moved to (738, 383)
Screenshot: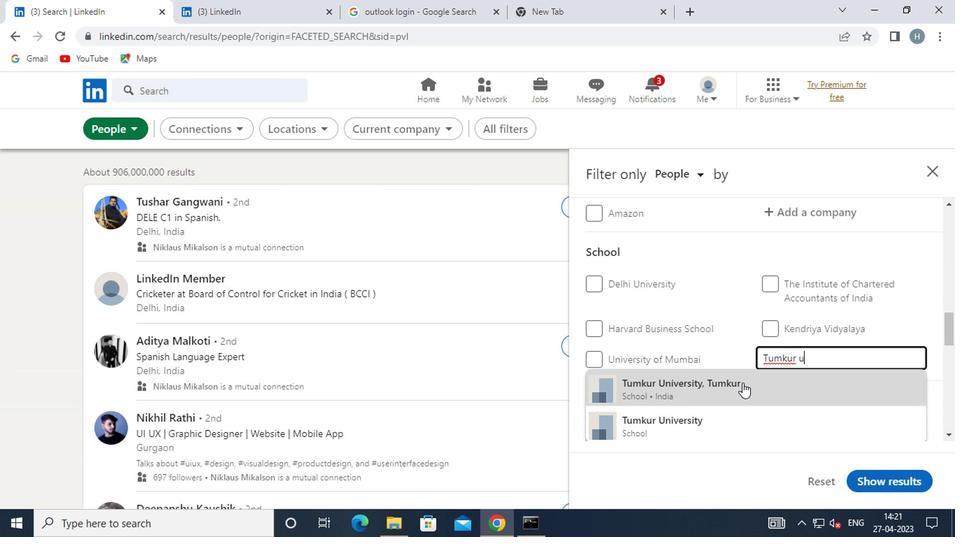 
Action: Mouse pressed left at (738, 383)
Screenshot: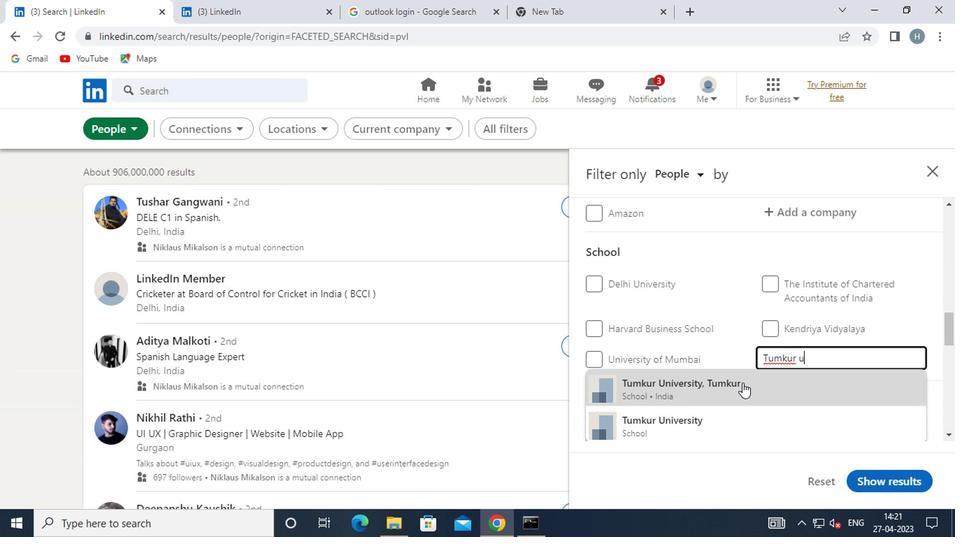 
Action: Mouse moved to (738, 382)
Screenshot: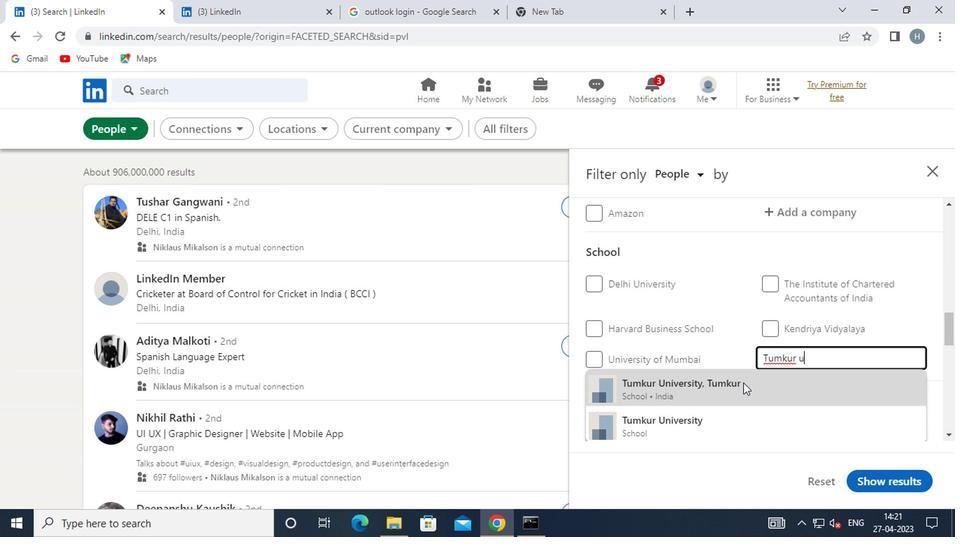 
Action: Mouse scrolled (738, 381) with delta (0, 0)
Screenshot: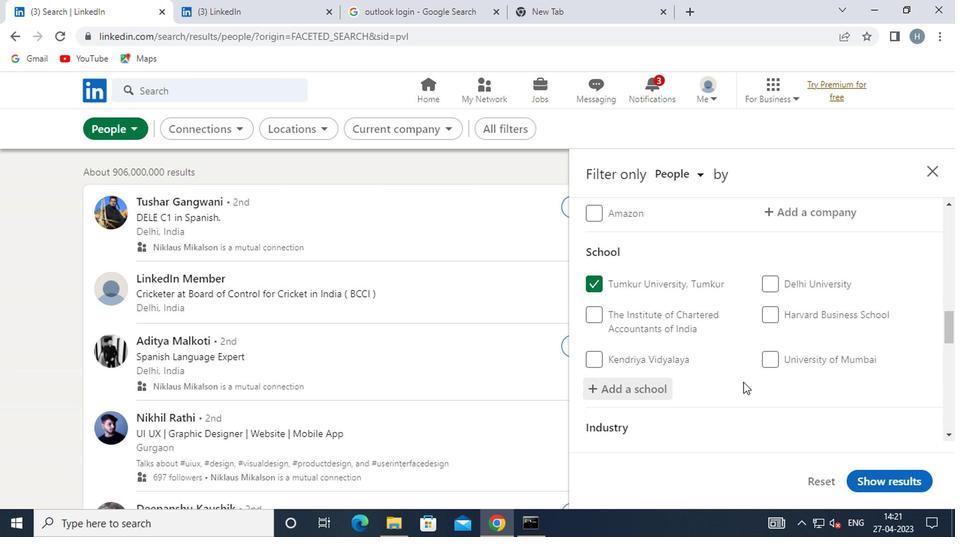 
Action: Mouse scrolled (738, 381) with delta (0, 0)
Screenshot: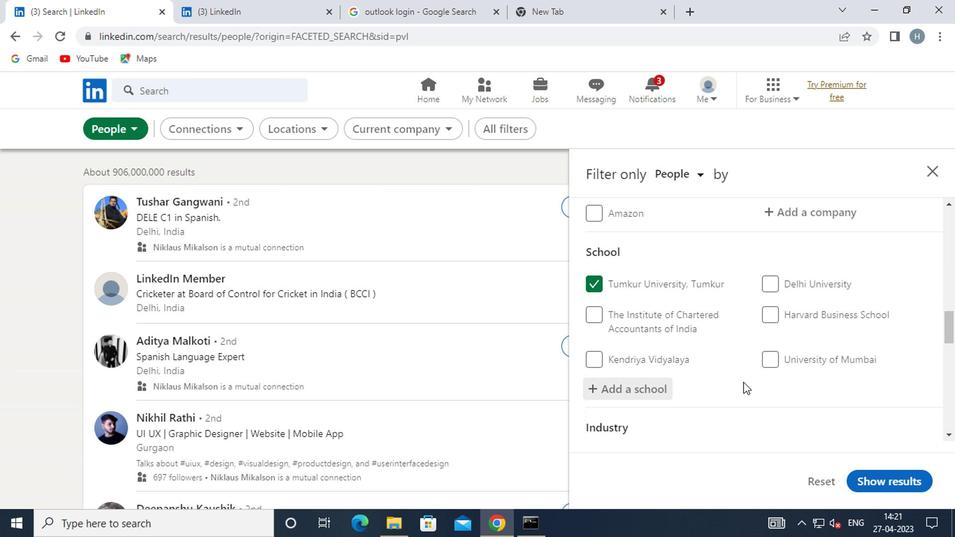 
Action: Mouse moved to (736, 372)
Screenshot: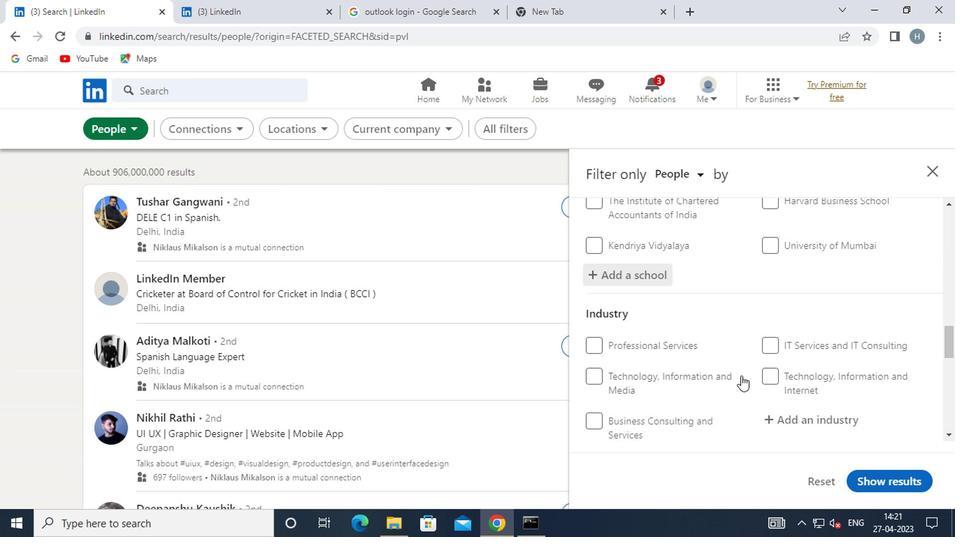 
Action: Mouse scrolled (736, 371) with delta (0, 0)
Screenshot: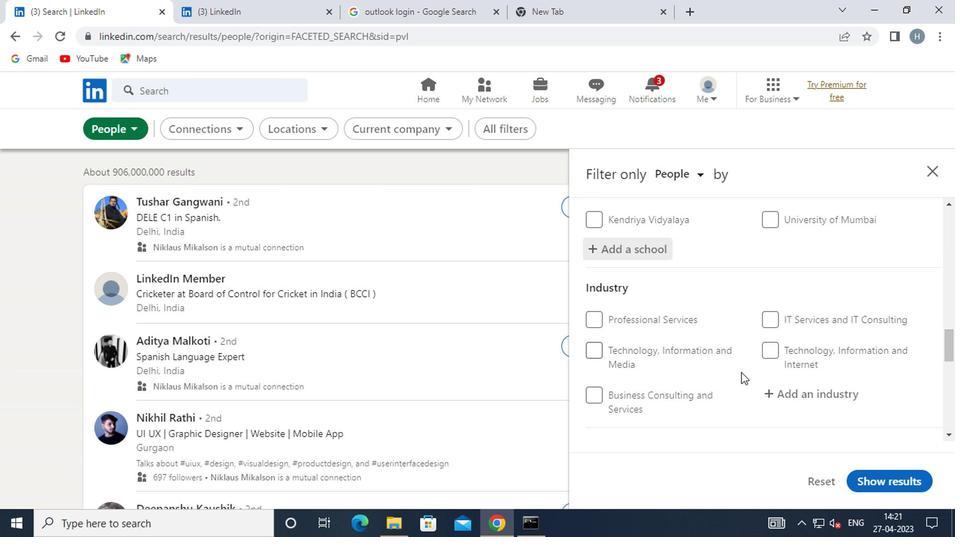 
Action: Mouse moved to (818, 324)
Screenshot: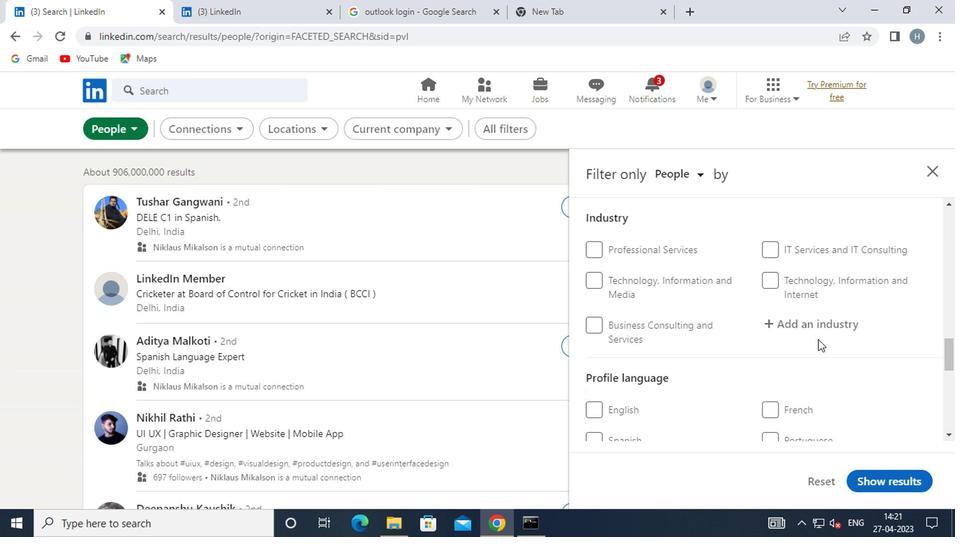 
Action: Mouse pressed left at (818, 324)
Screenshot: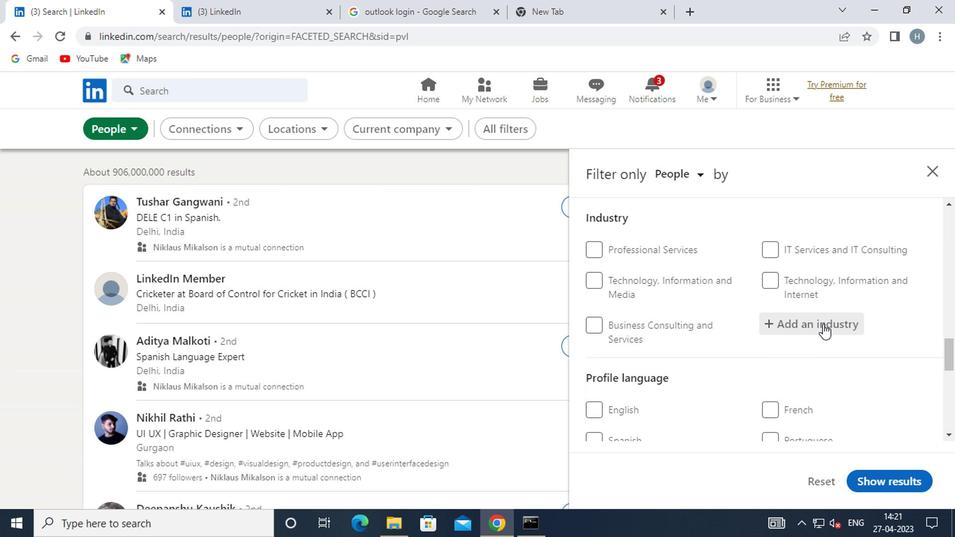 
Action: Key pressed <Key.shift><Key.shift><Key.shift>BREW
Screenshot: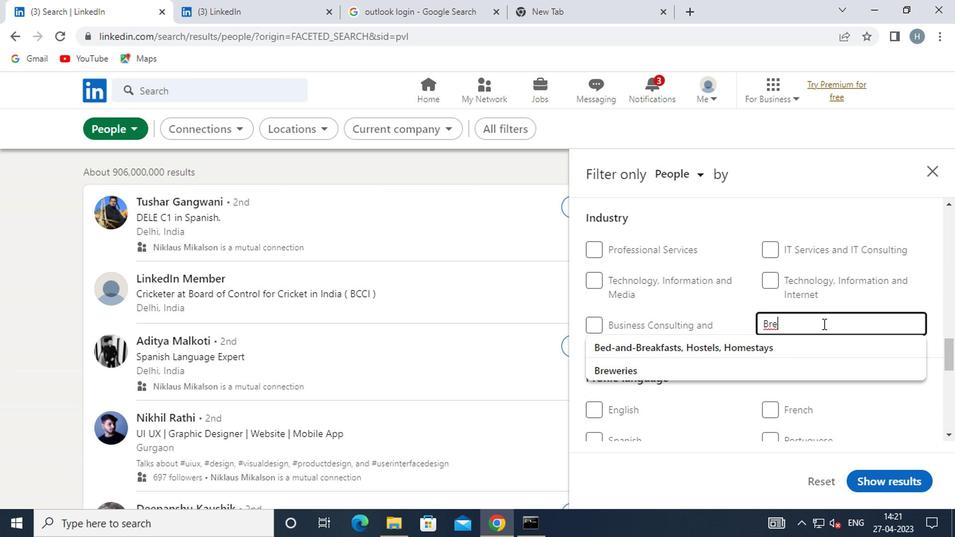 
Action: Mouse moved to (706, 346)
Screenshot: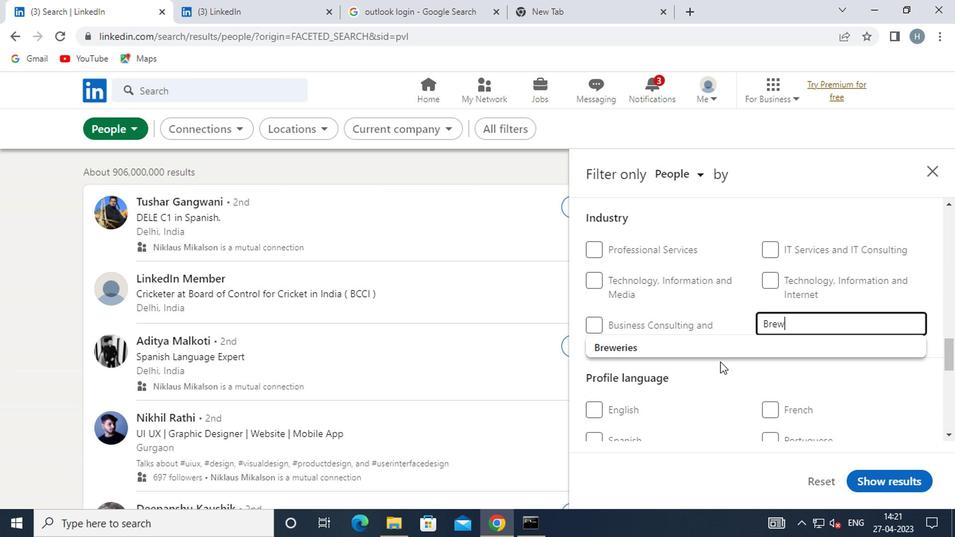 
Action: Mouse pressed left at (706, 346)
Screenshot: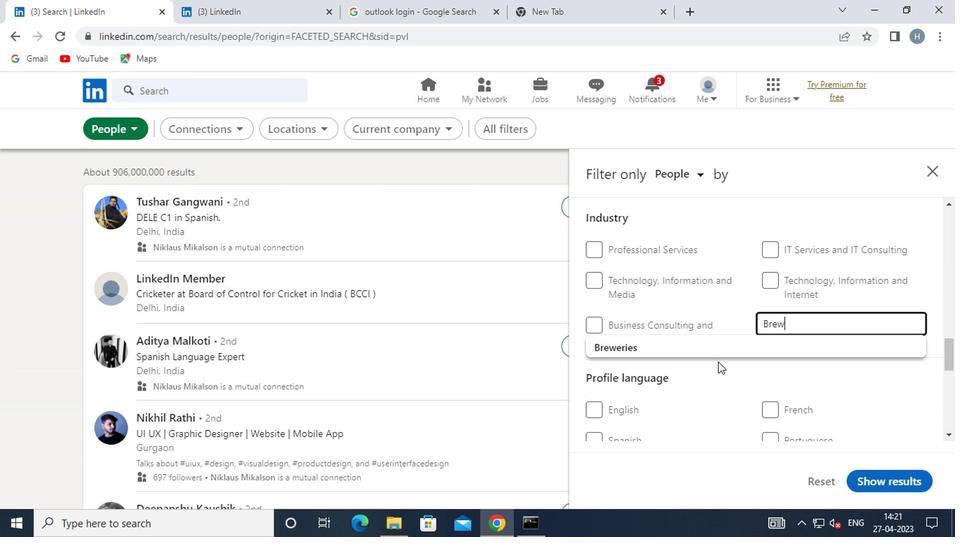 
Action: Mouse moved to (716, 340)
Screenshot: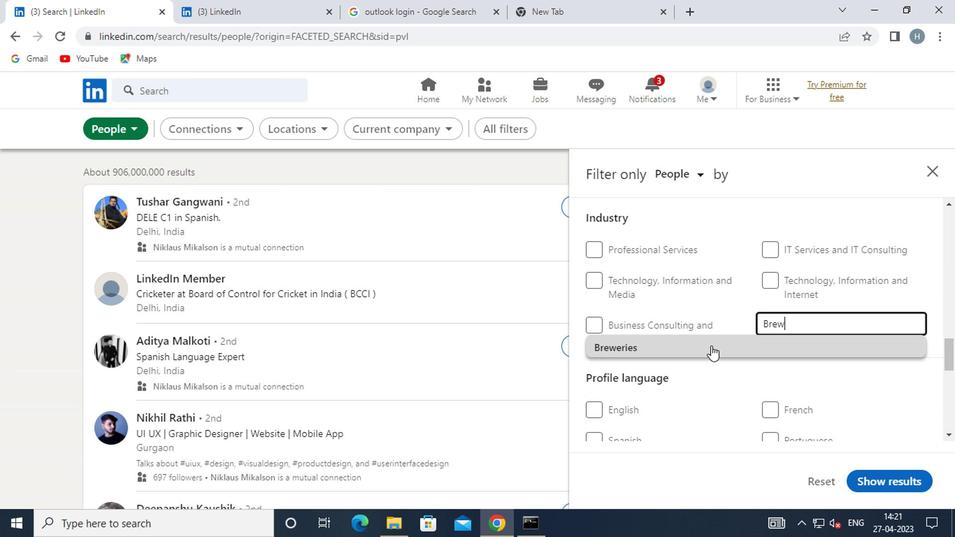 
Action: Mouse scrolled (716, 339) with delta (0, 0)
Screenshot: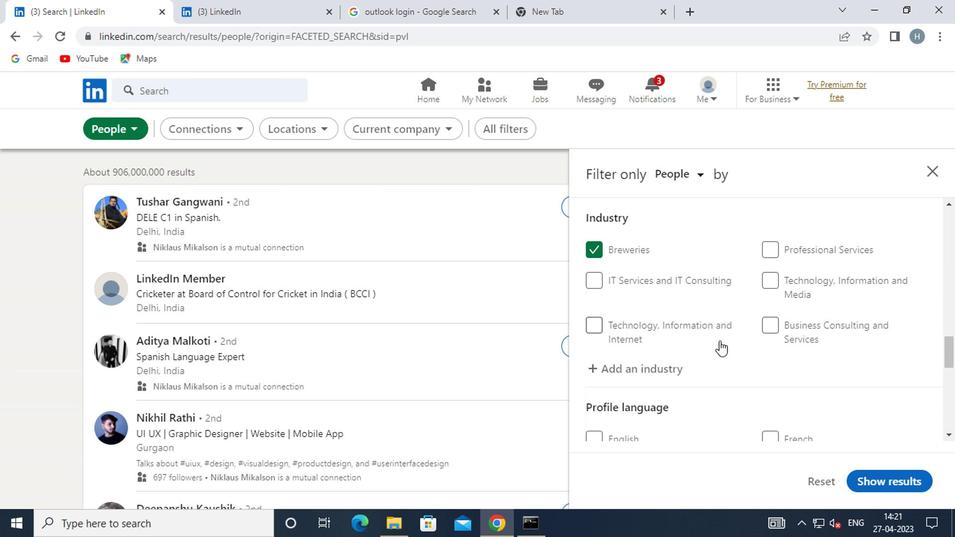 
Action: Mouse scrolled (716, 339) with delta (0, 0)
Screenshot: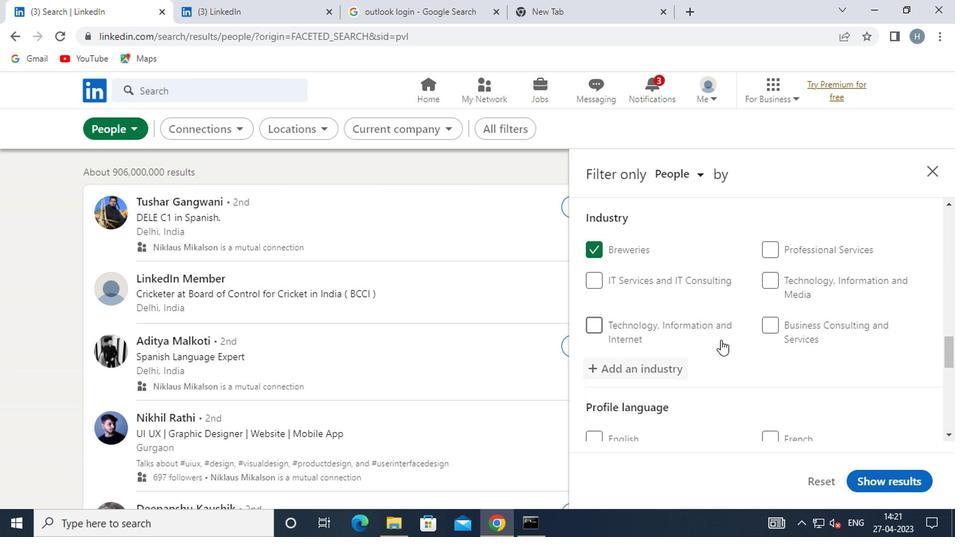 
Action: Mouse moved to (787, 339)
Screenshot: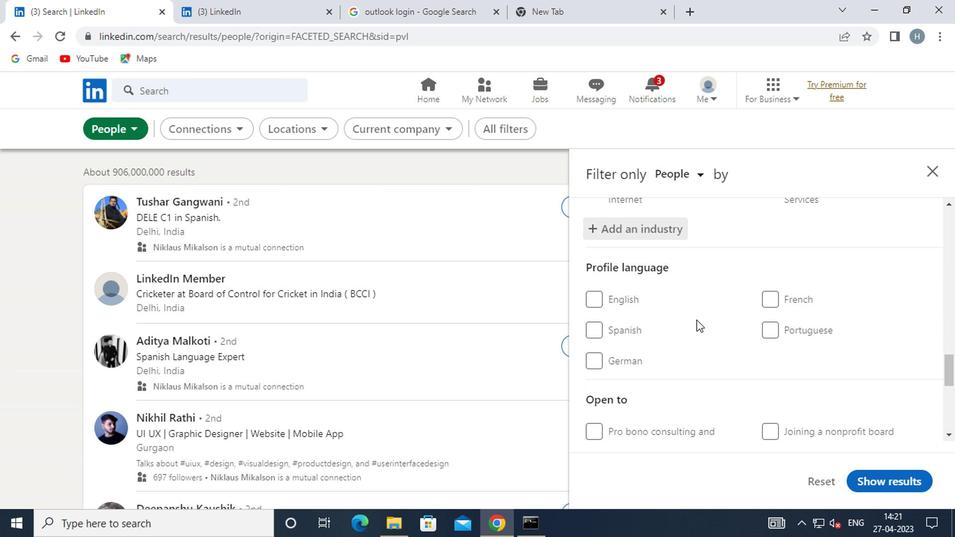 
Action: Mouse pressed left at (787, 339)
Screenshot: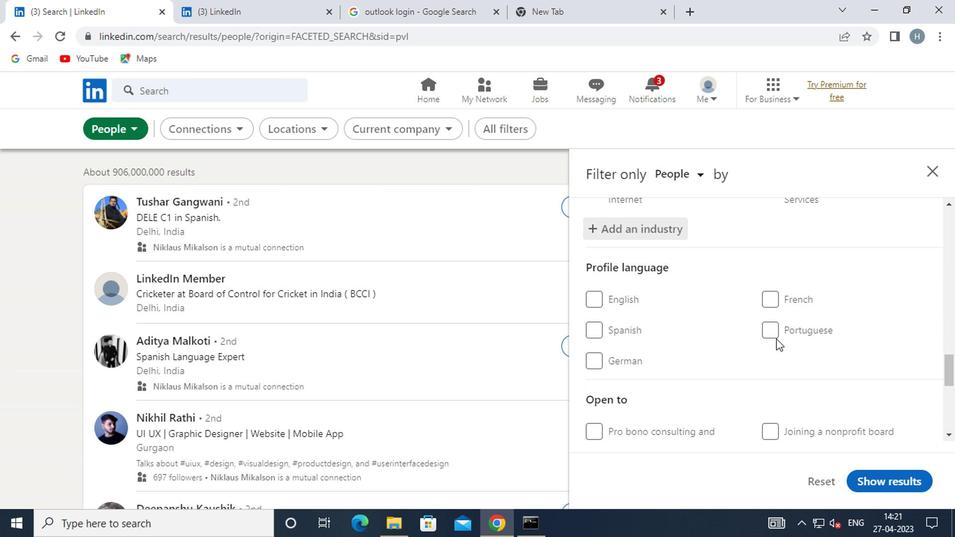 
Action: Mouse moved to (768, 327)
Screenshot: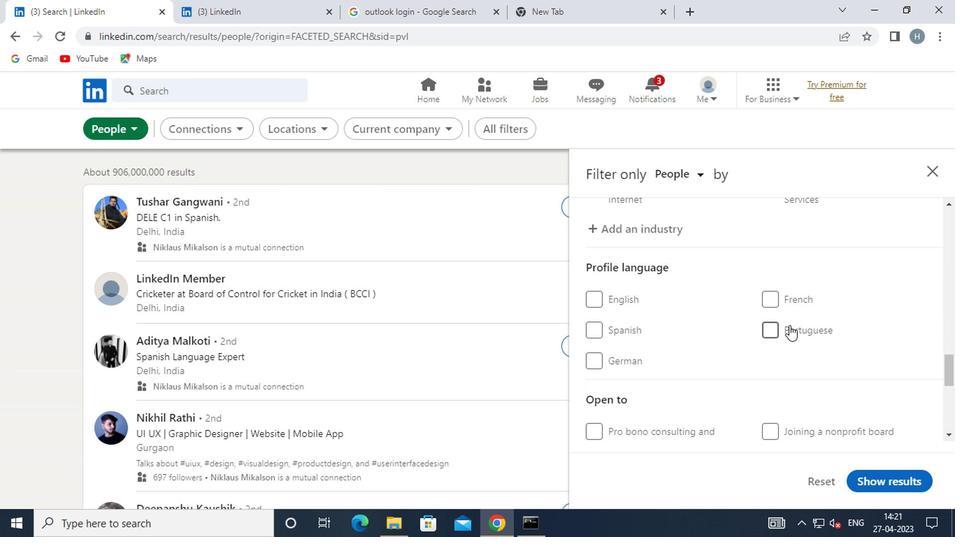 
Action: Mouse pressed left at (768, 327)
Screenshot: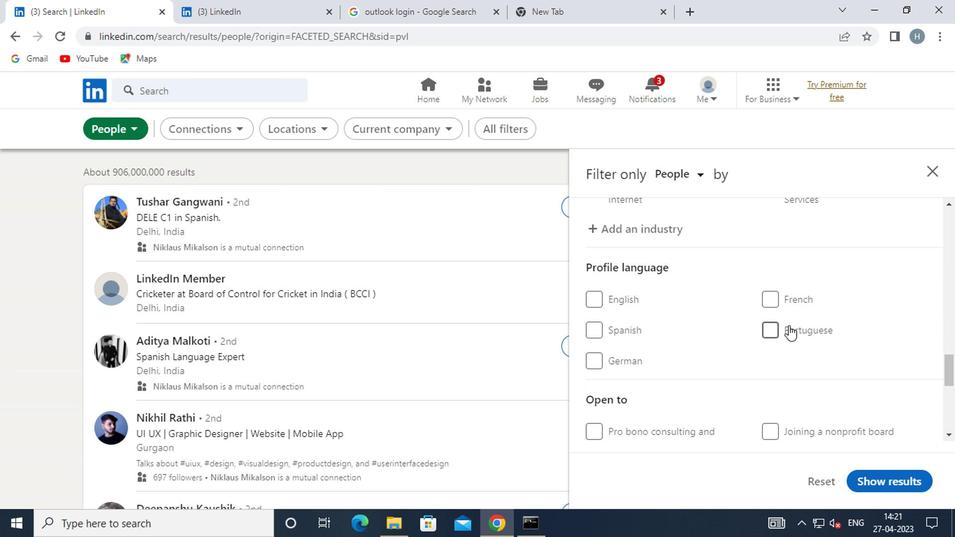 
Action: Mouse moved to (781, 326)
Screenshot: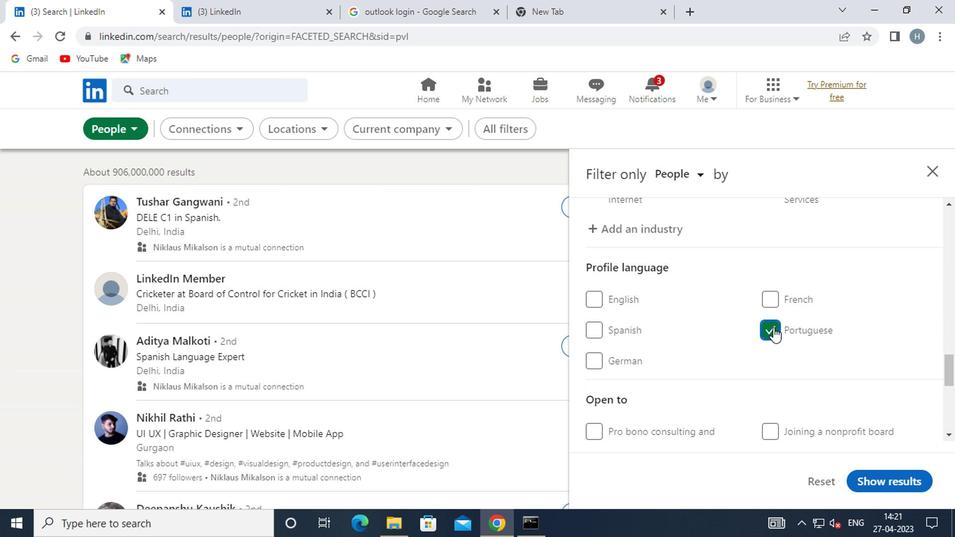 
Action: Mouse scrolled (781, 325) with delta (0, 0)
Screenshot: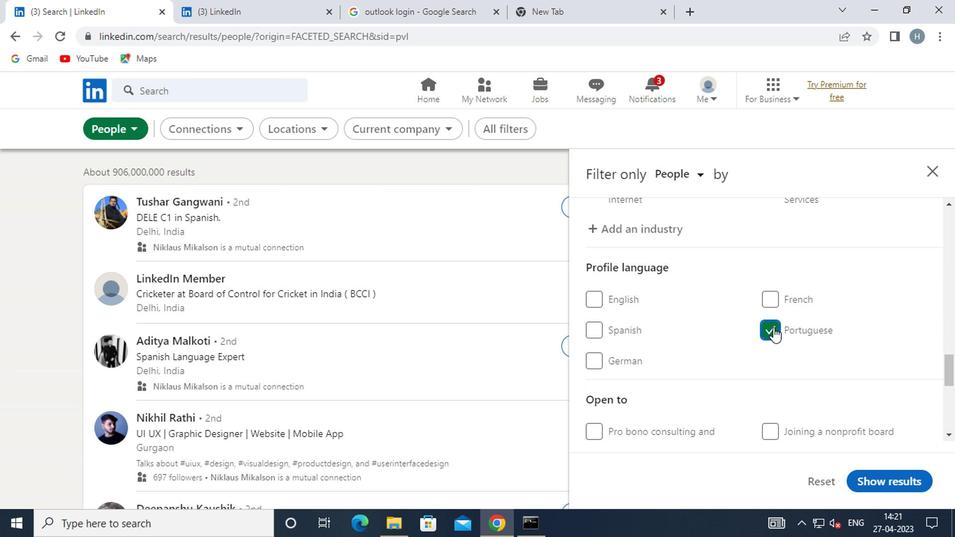 
Action: Mouse scrolled (781, 325) with delta (0, 0)
Screenshot: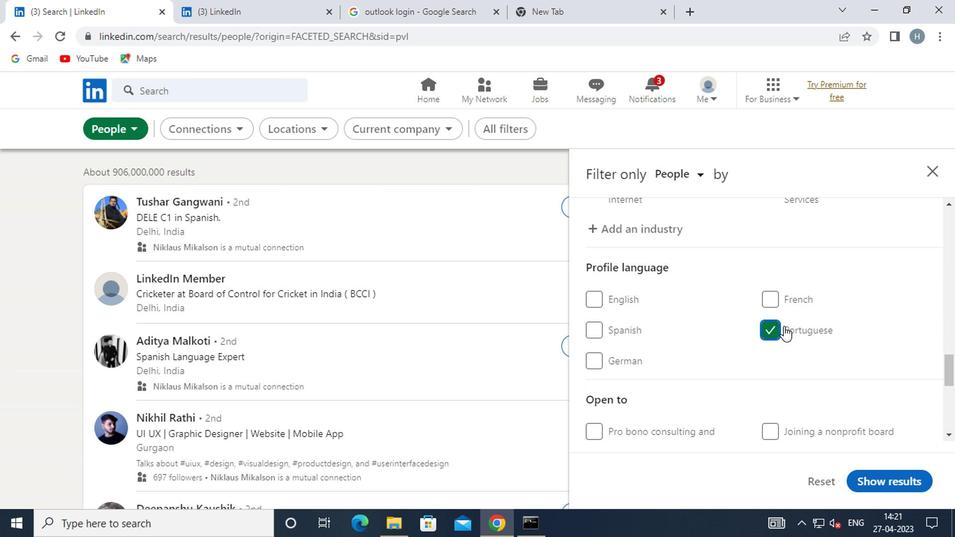 
Action: Mouse scrolled (781, 325) with delta (0, 0)
Screenshot: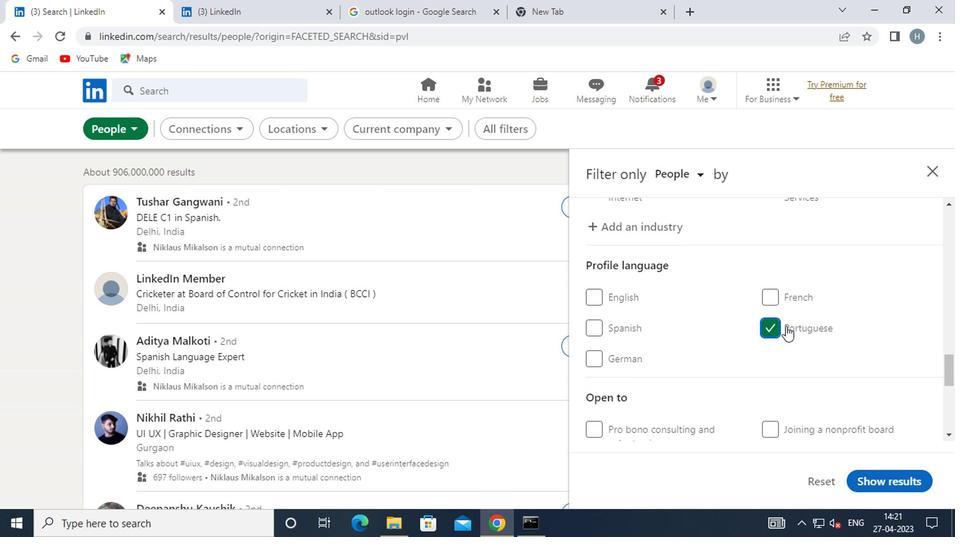 
Action: Mouse moved to (804, 363)
Screenshot: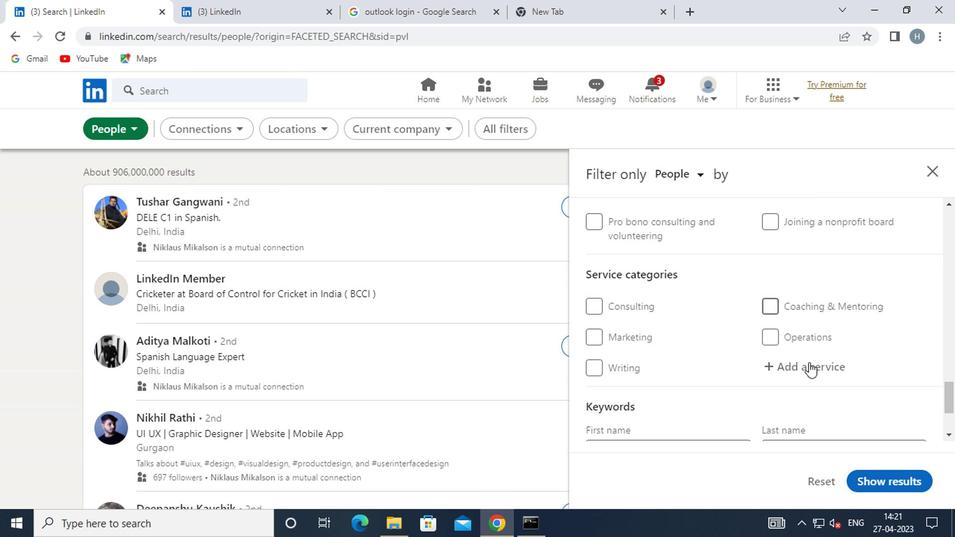 
Action: Mouse pressed left at (804, 363)
Screenshot: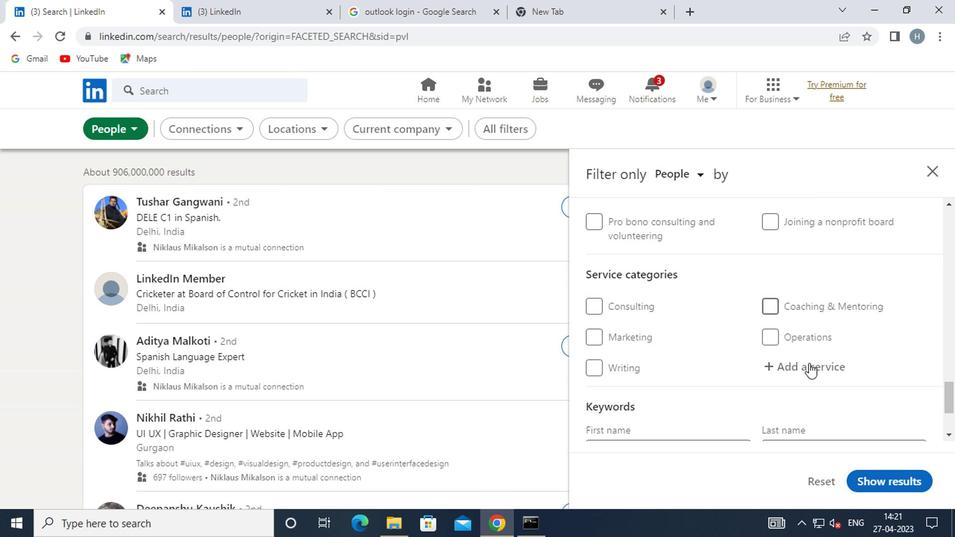 
Action: Mouse moved to (802, 364)
Screenshot: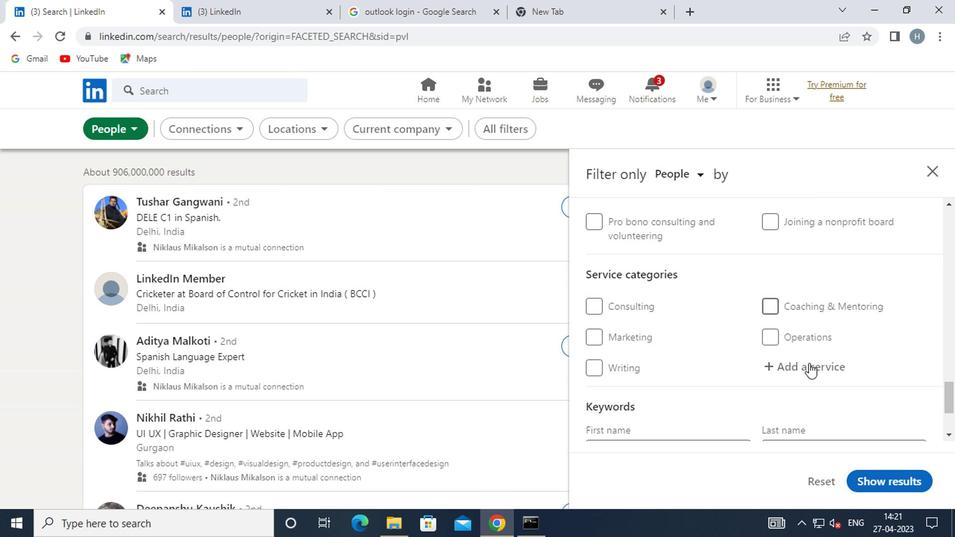
Action: Key pressed <Key.shift>INFORMATION<Key.space>SEC
Screenshot: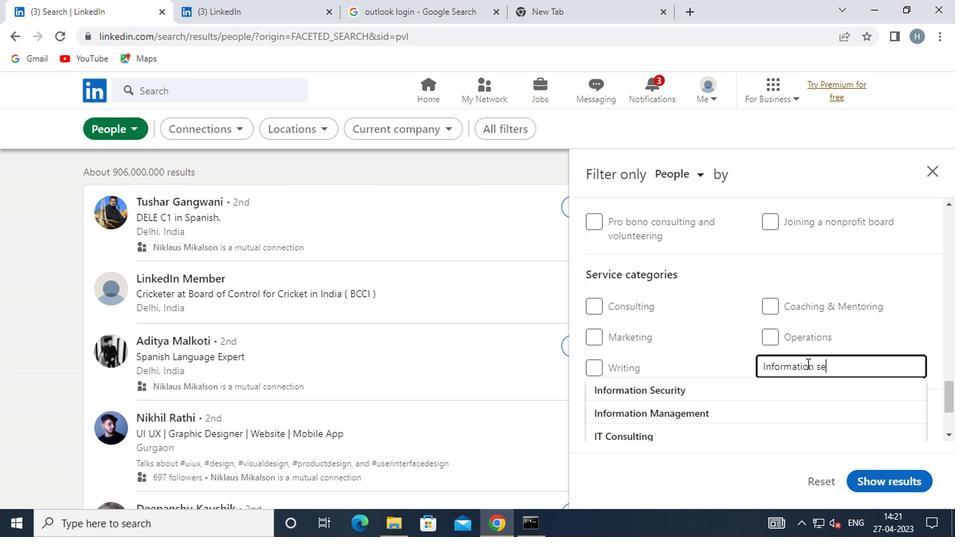 
Action: Mouse moved to (714, 386)
Screenshot: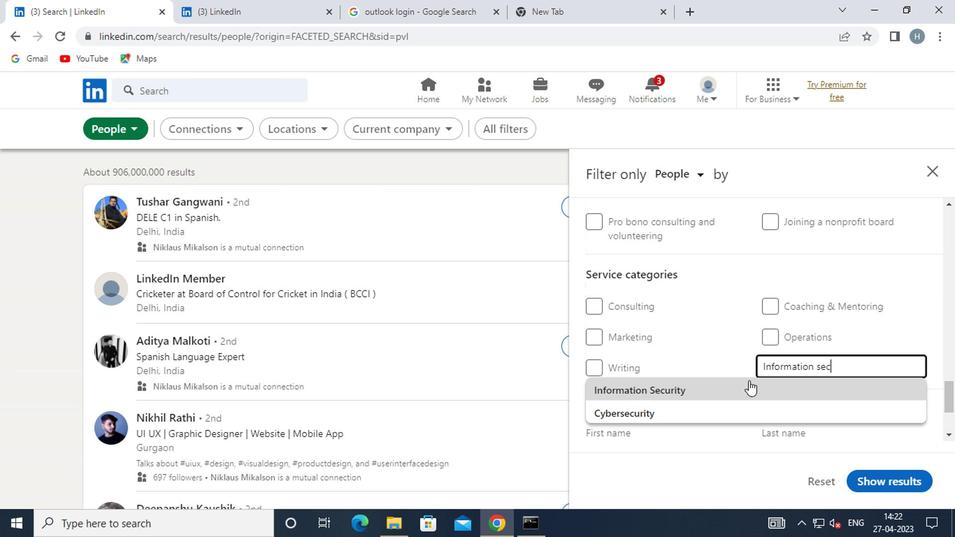 
Action: Mouse pressed left at (714, 386)
Screenshot: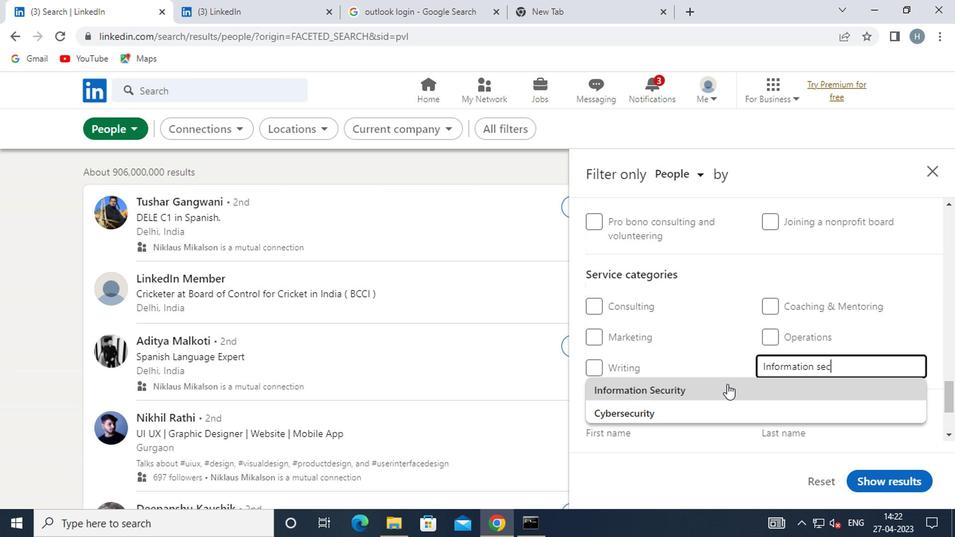 
Action: Mouse scrolled (714, 385) with delta (0, 0)
Screenshot: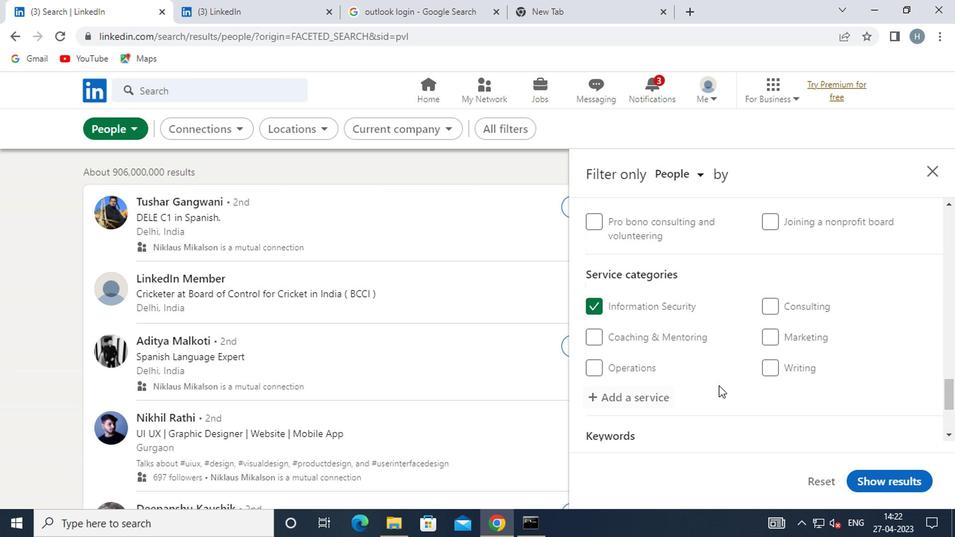 
Action: Mouse scrolled (714, 385) with delta (0, 0)
Screenshot: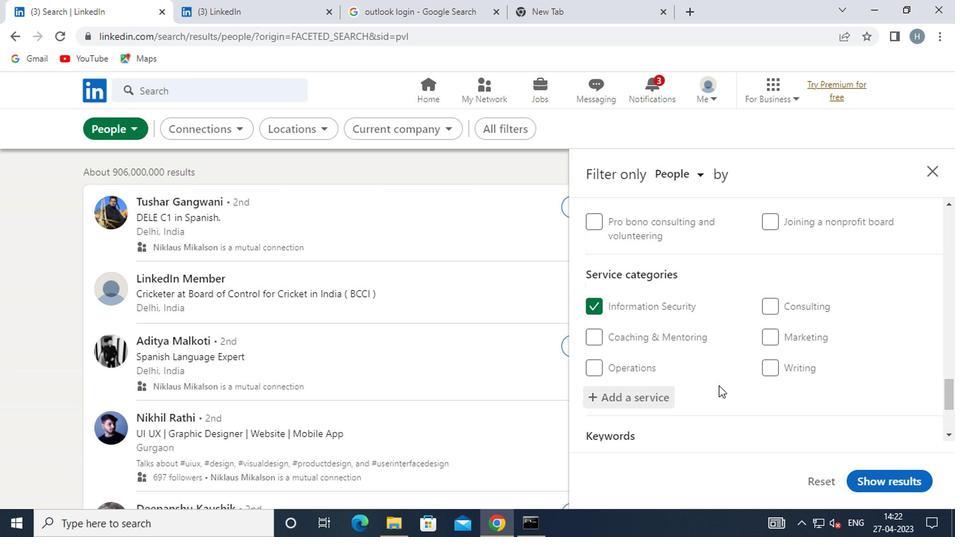 
Action: Mouse scrolled (714, 385) with delta (0, 0)
Screenshot: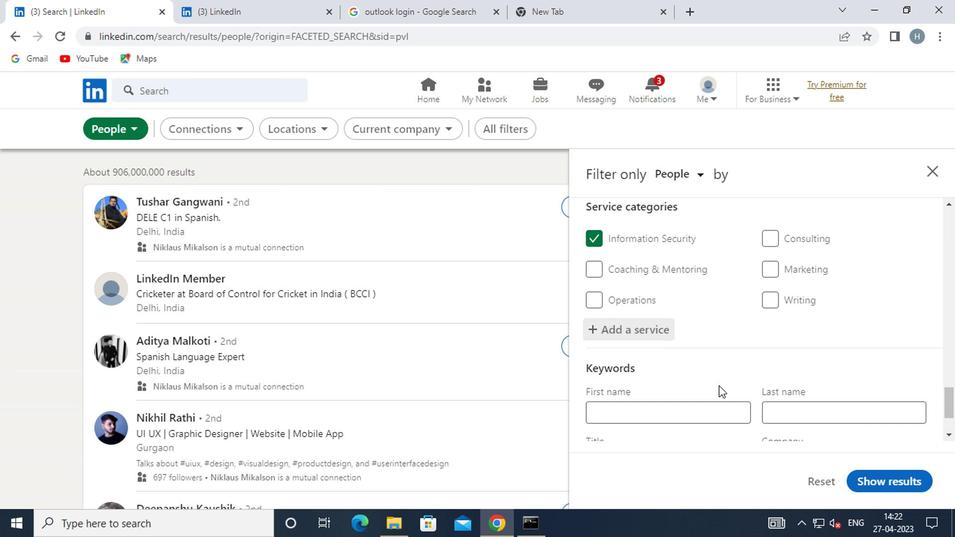 
Action: Mouse moved to (708, 374)
Screenshot: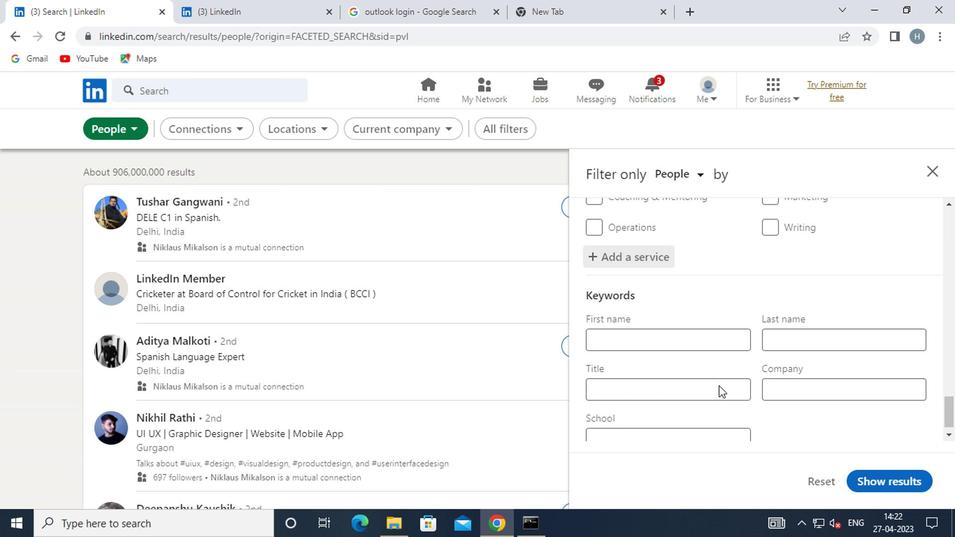 
Action: Mouse pressed left at (708, 374)
Screenshot: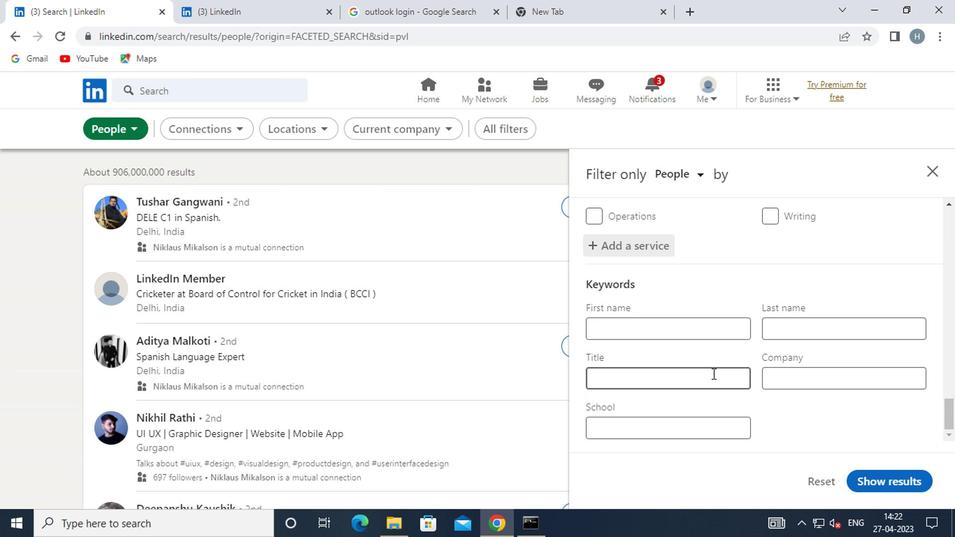 
Action: Mouse moved to (708, 372)
Screenshot: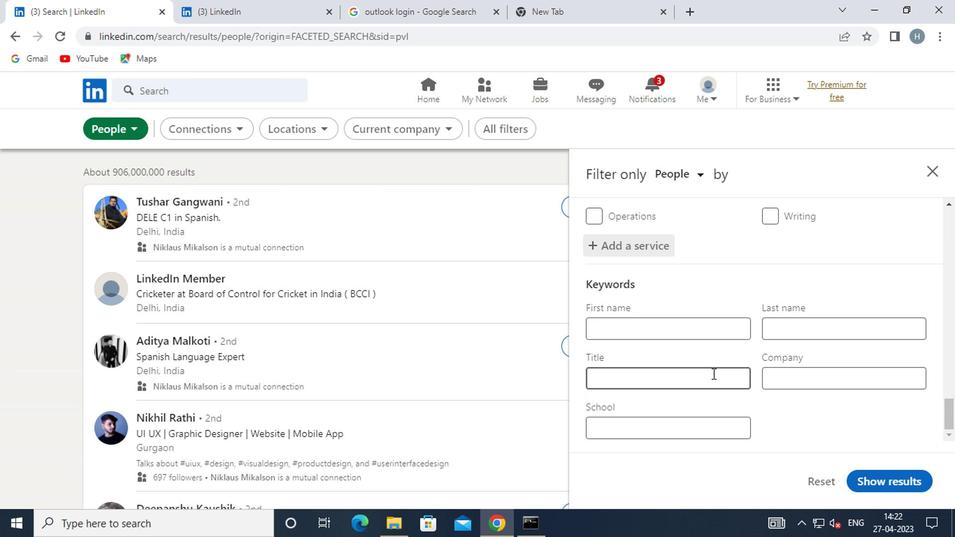 
Action: Key pressed <Key.shift>BUILDING<Key.space><Key.shift>INSPECTOR
Screenshot: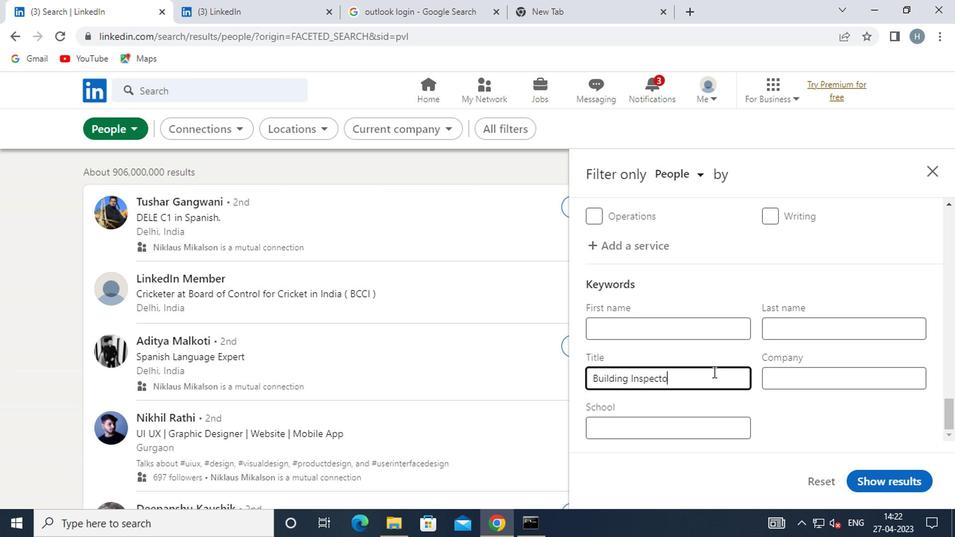 
Action: Mouse moved to (895, 477)
Screenshot: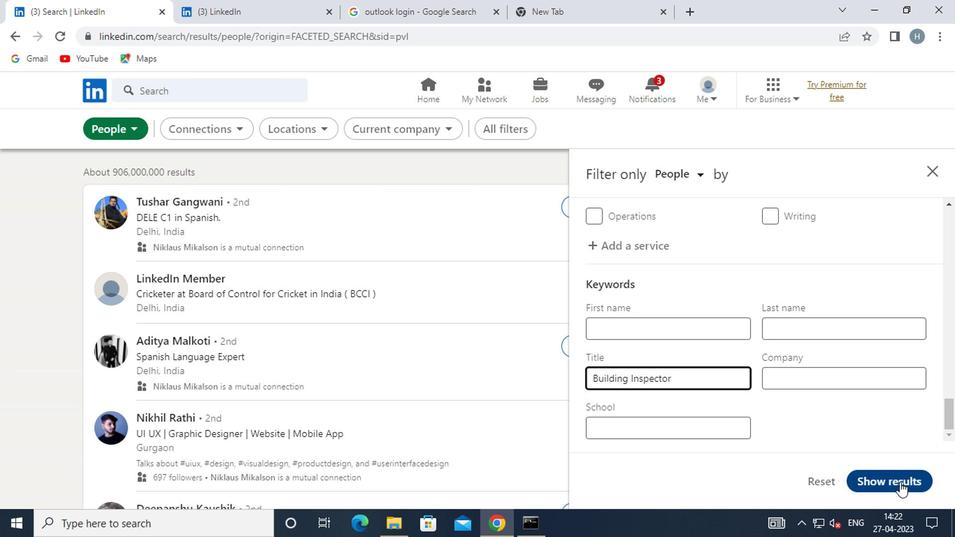
Action: Mouse pressed left at (895, 477)
Screenshot: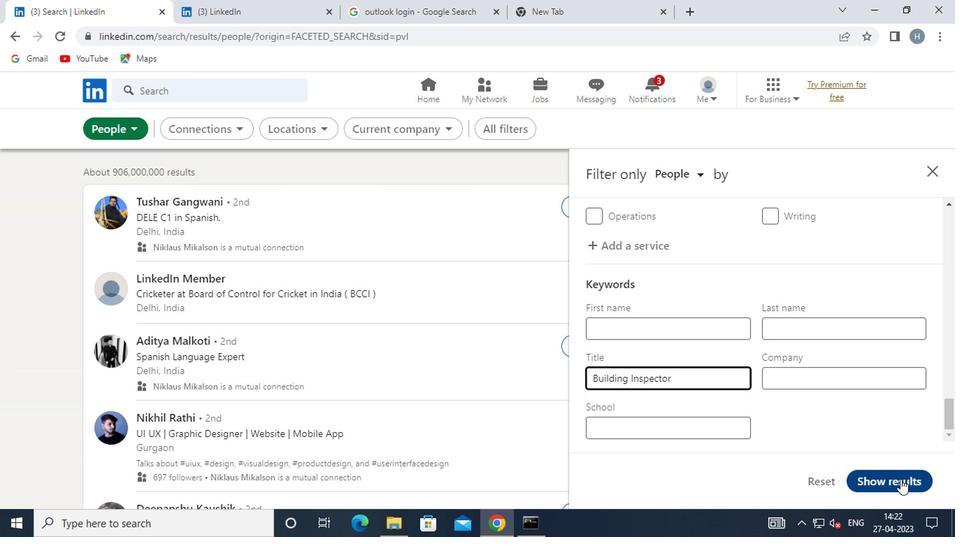 
Action: Mouse moved to (773, 376)
Screenshot: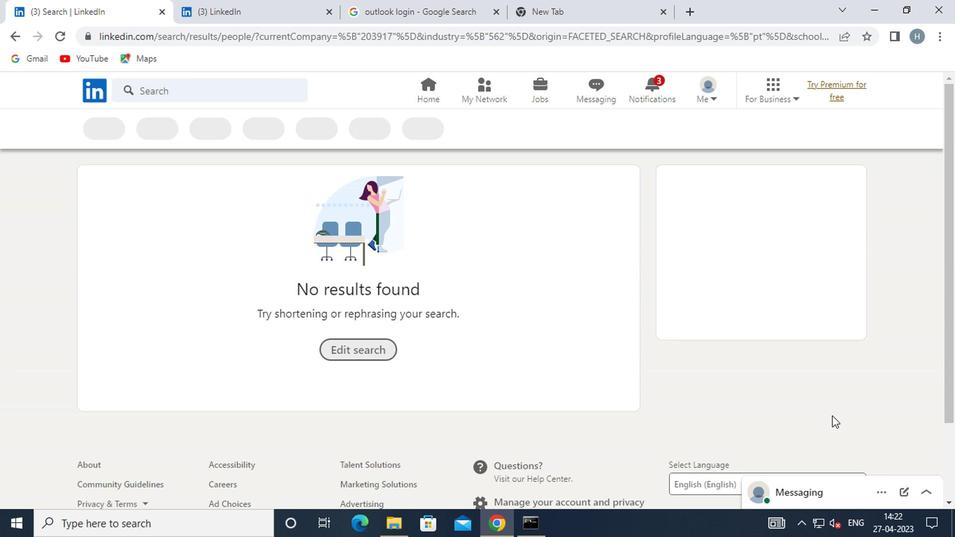 
